 Task: Reply All to email with the signature Dana Mitchell with the subject 'Shipping confirmation' from softage.1@softage.net with the message 'Can you provide me with a list of the project stakeholders and their roles?'
Action: Mouse scrolled (843, 404) with delta (0, 0)
Screenshot: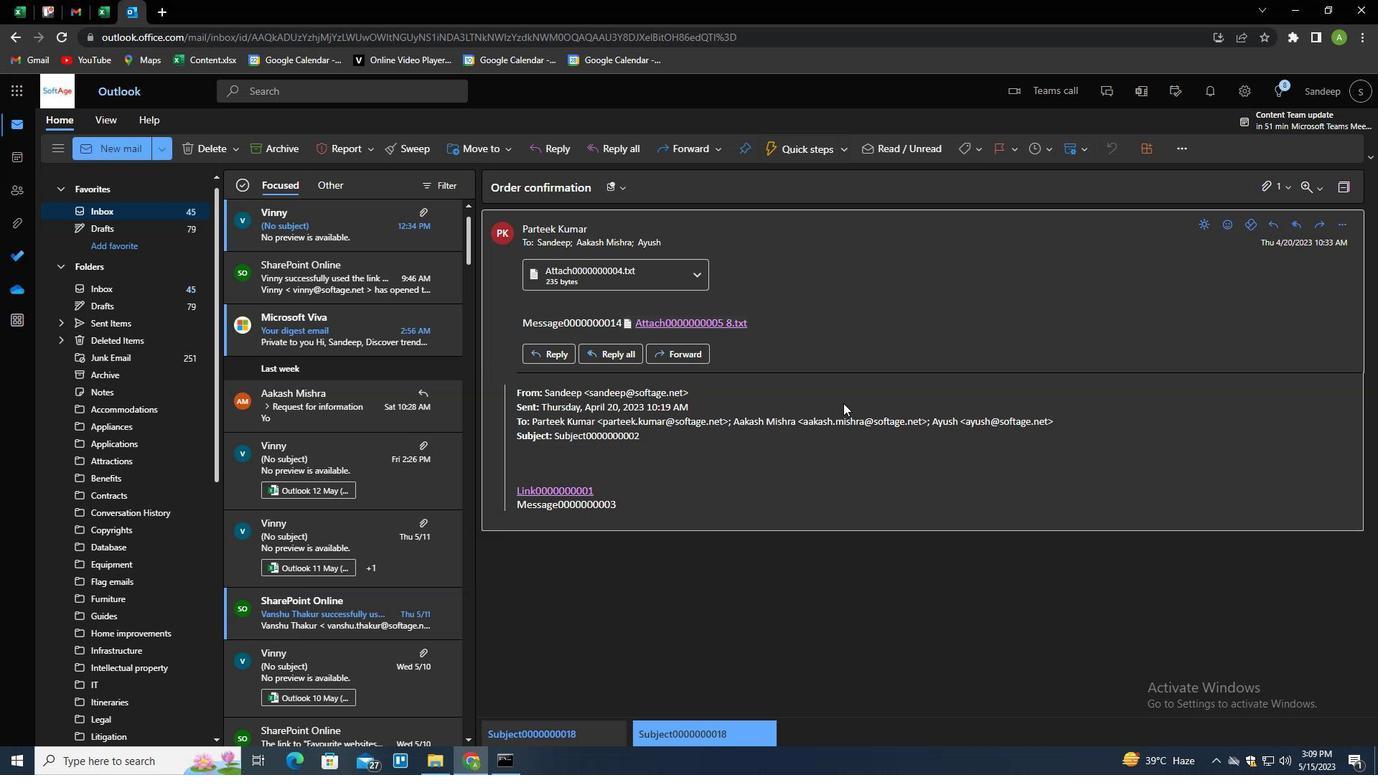 
Action: Mouse moved to (1341, 221)
Screenshot: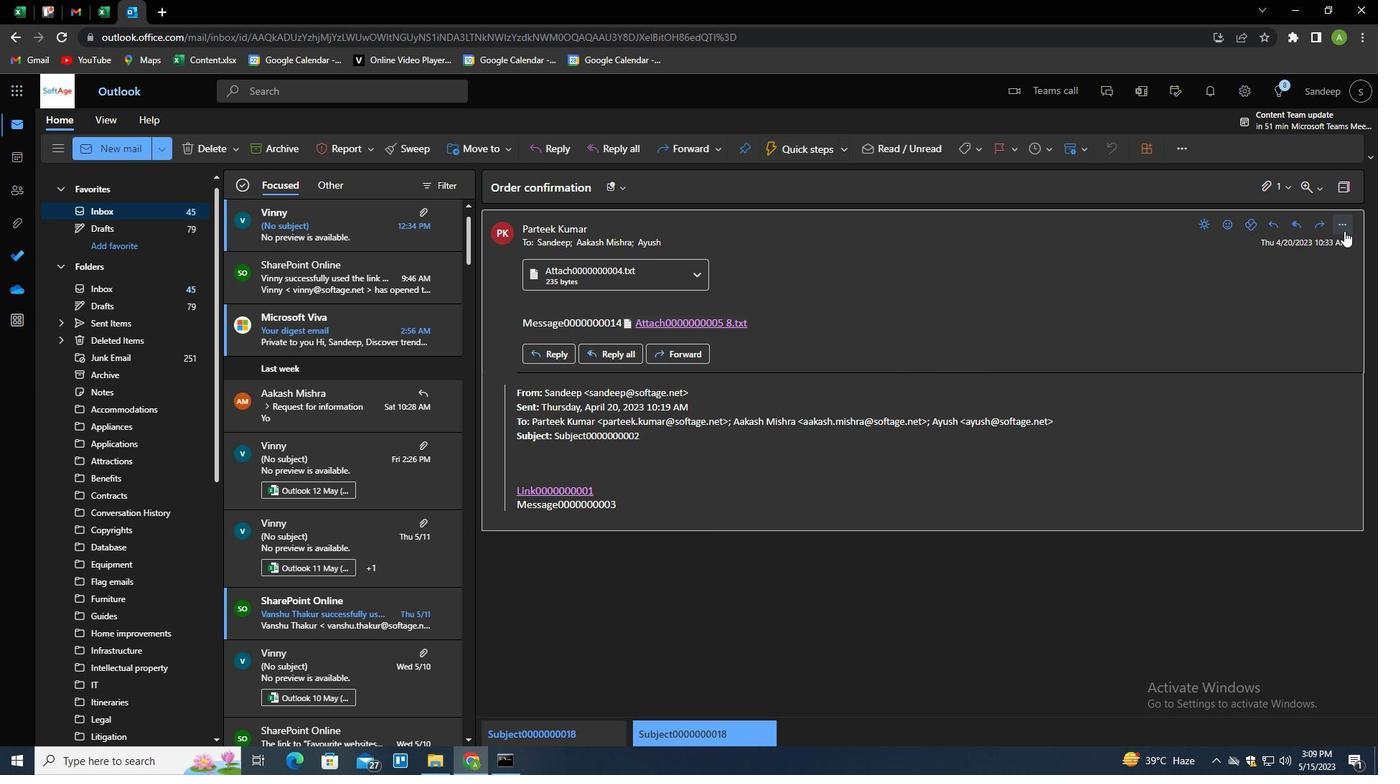 
Action: Mouse pressed left at (1341, 221)
Screenshot: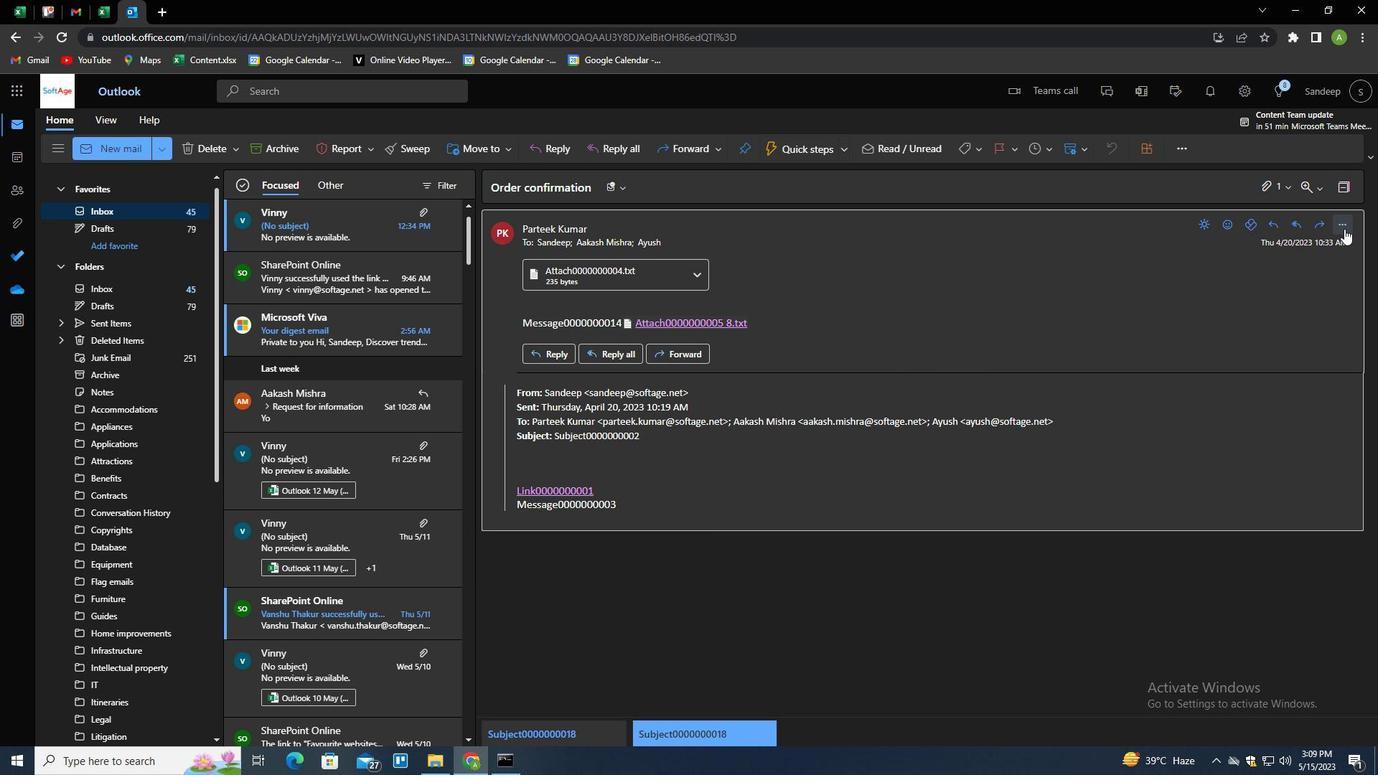 
Action: Mouse moved to (1278, 267)
Screenshot: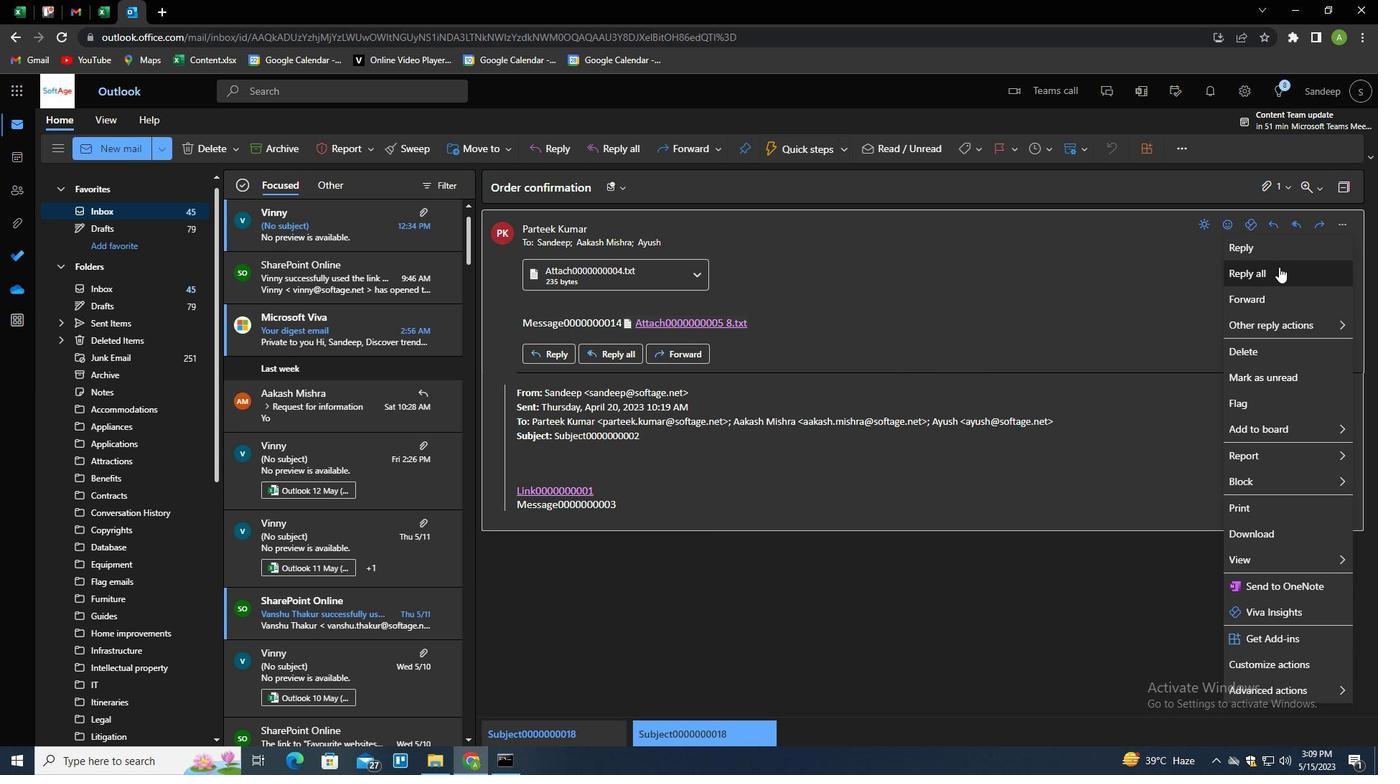 
Action: Mouse pressed left at (1278, 267)
Screenshot: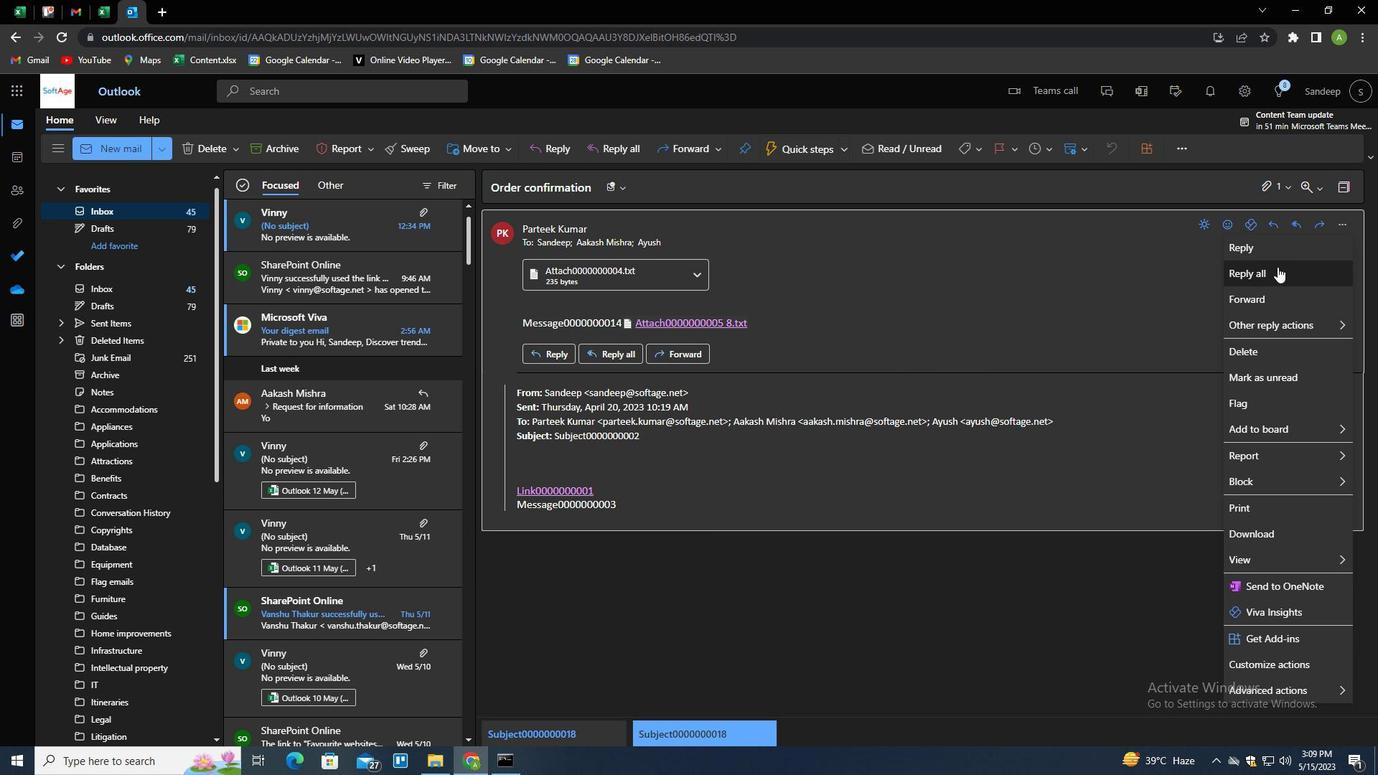 
Action: Mouse moved to (972, 149)
Screenshot: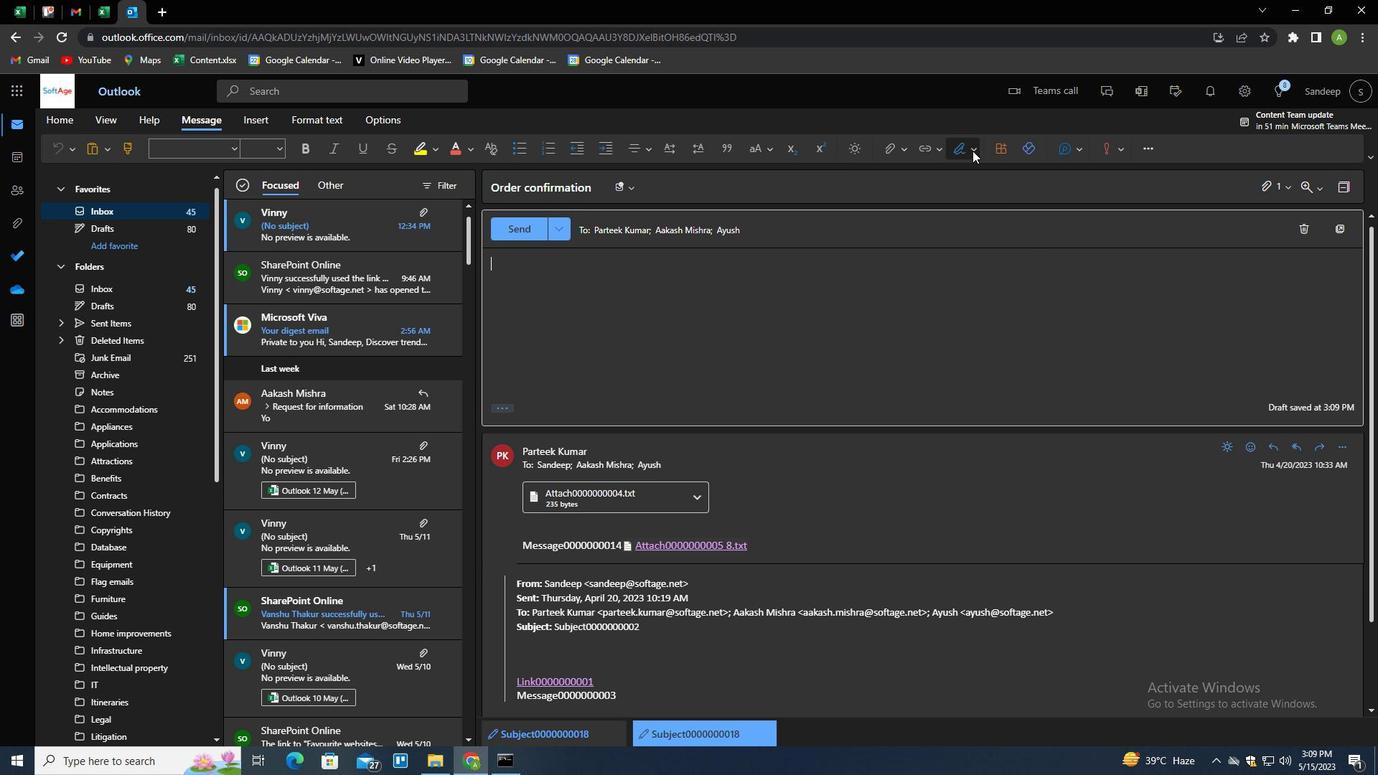 
Action: Mouse pressed left at (972, 149)
Screenshot: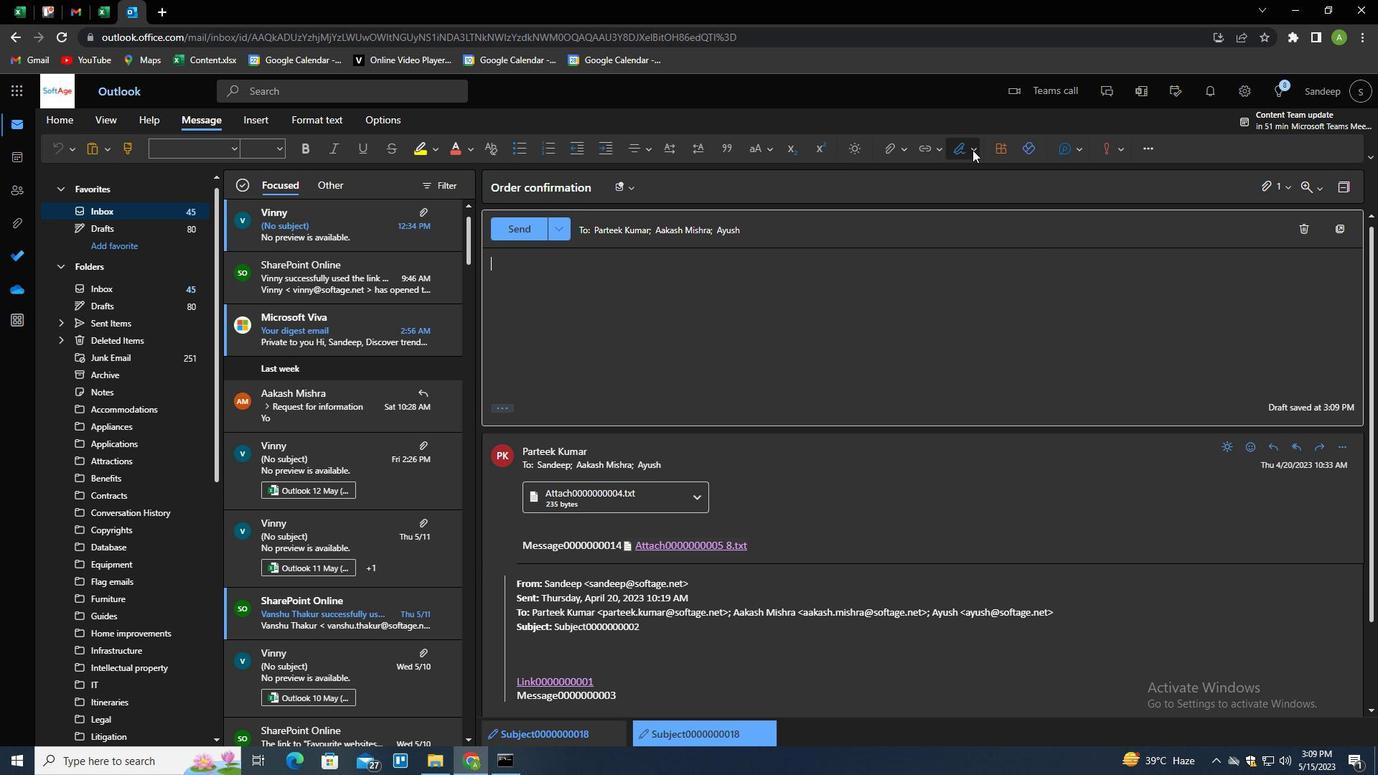 
Action: Mouse moved to (936, 208)
Screenshot: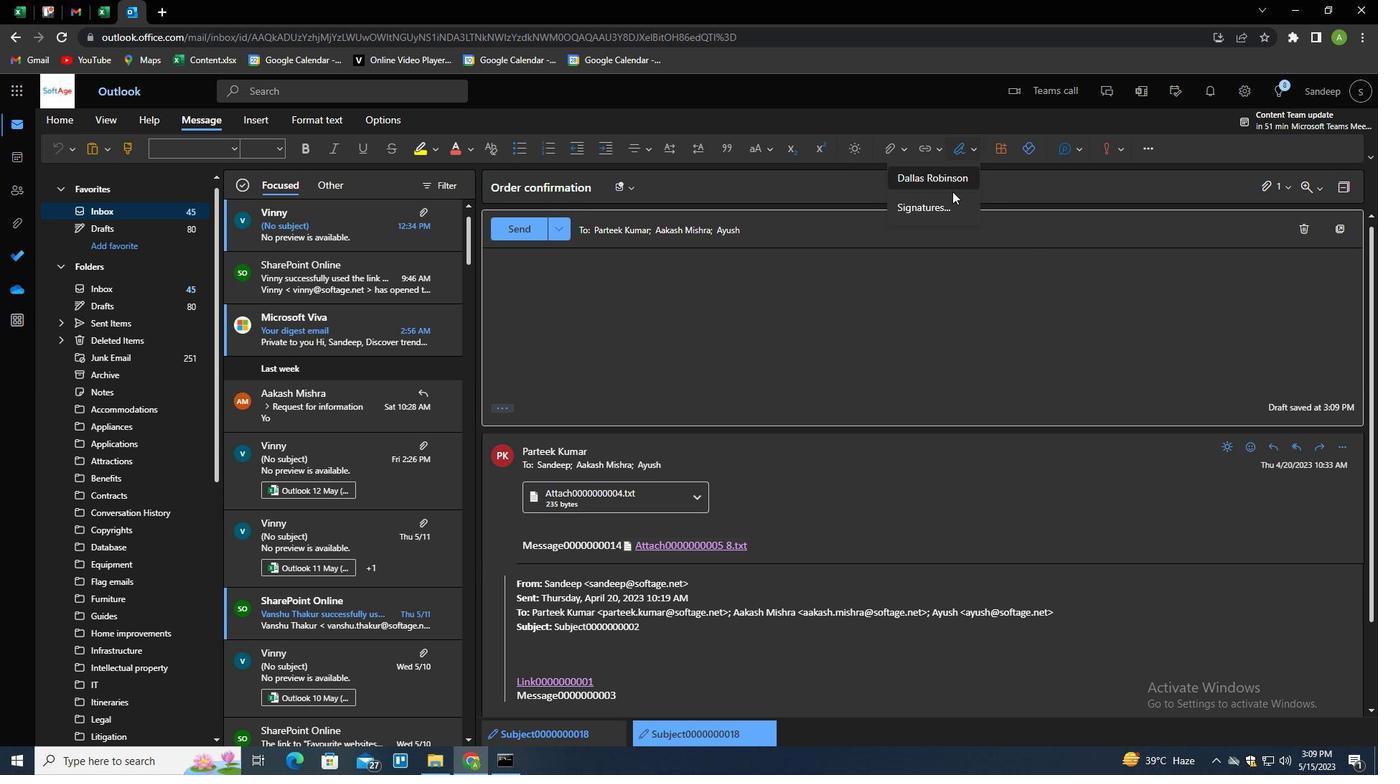
Action: Mouse pressed left at (936, 208)
Screenshot: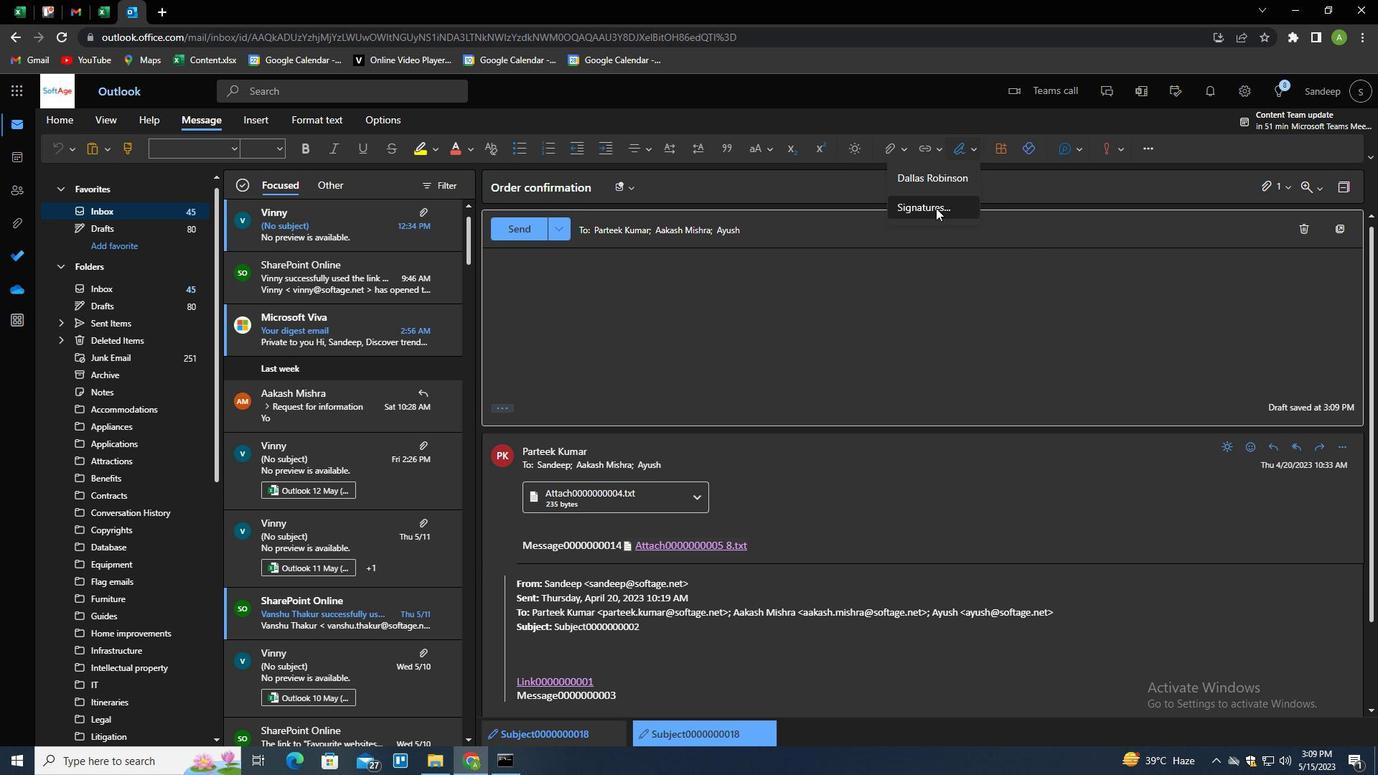
Action: Mouse moved to (970, 261)
Screenshot: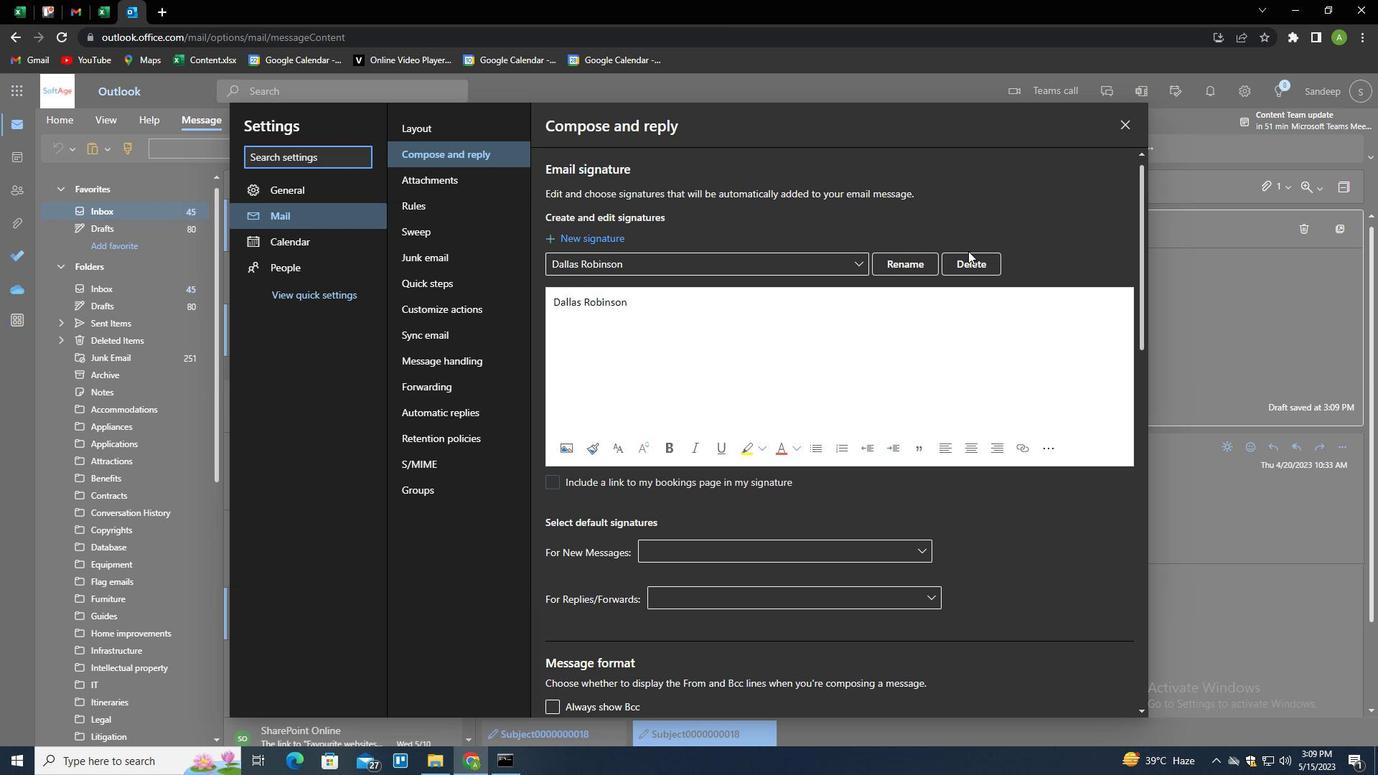 
Action: Mouse pressed left at (970, 261)
Screenshot: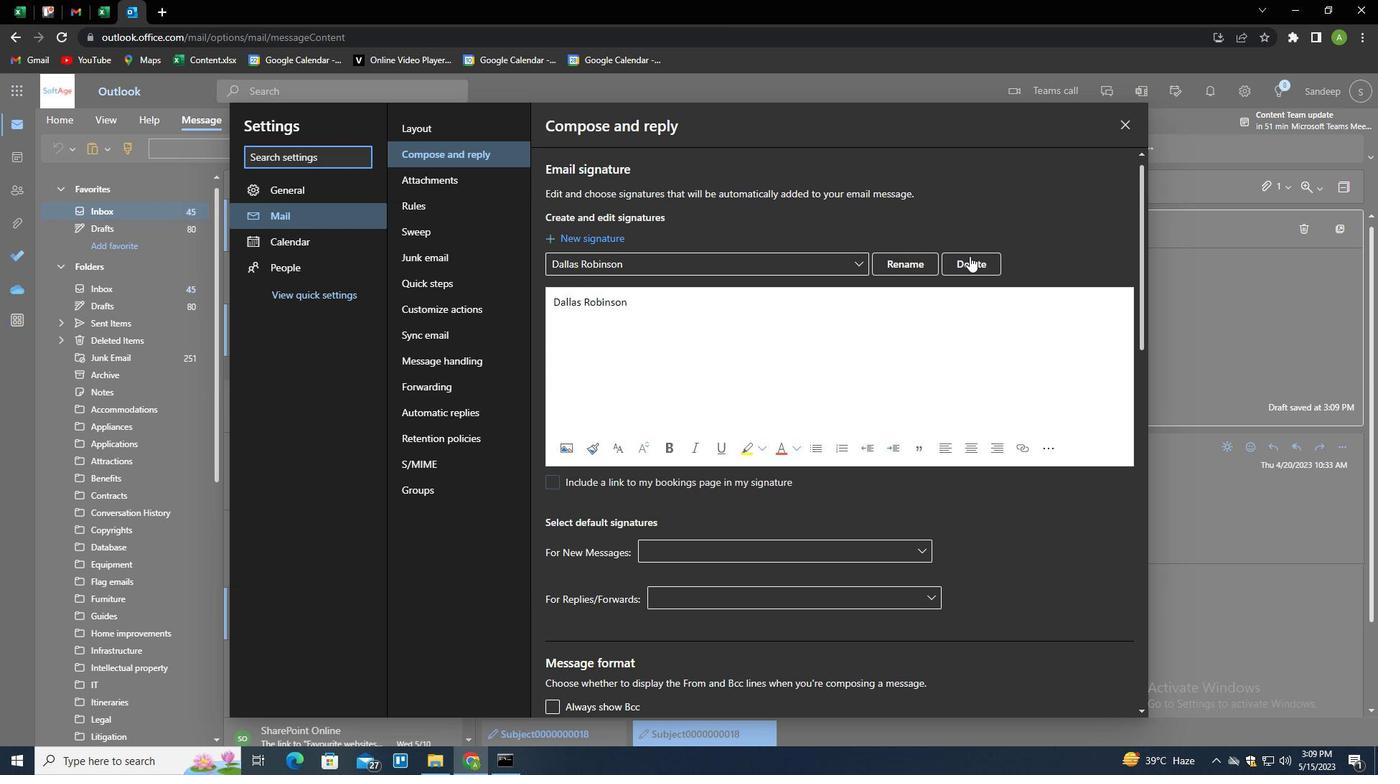 
Action: Mouse moved to (965, 263)
Screenshot: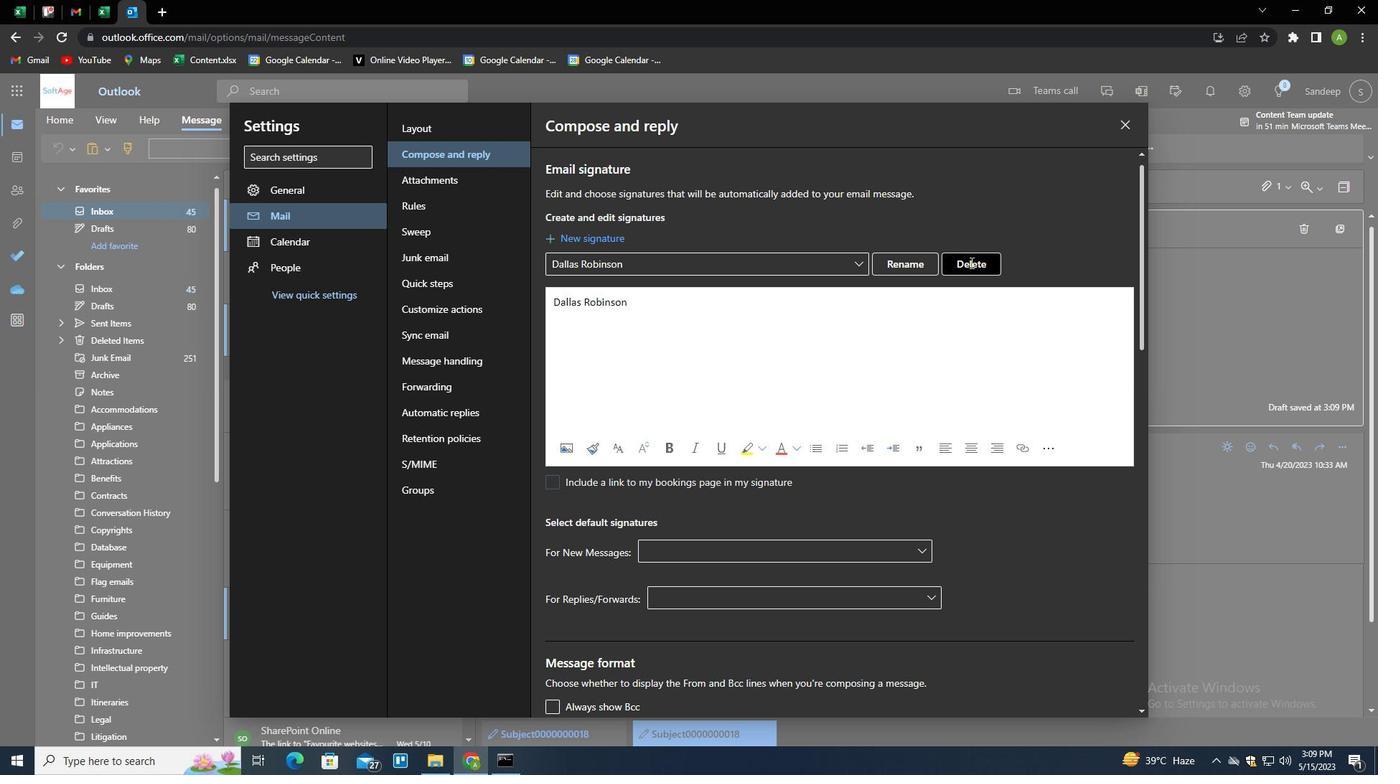 
Action: Mouse pressed left at (965, 263)
Screenshot: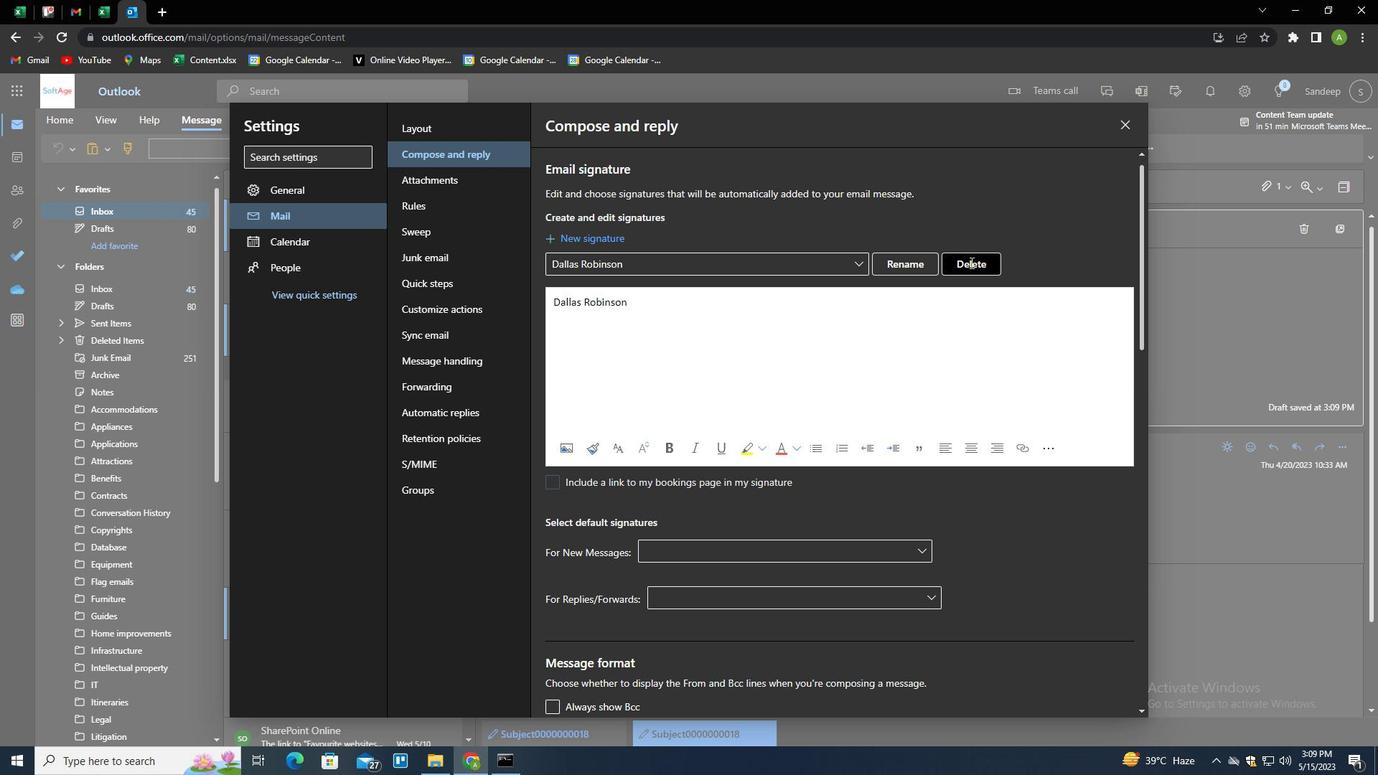 
Action: Mouse moved to (963, 262)
Screenshot: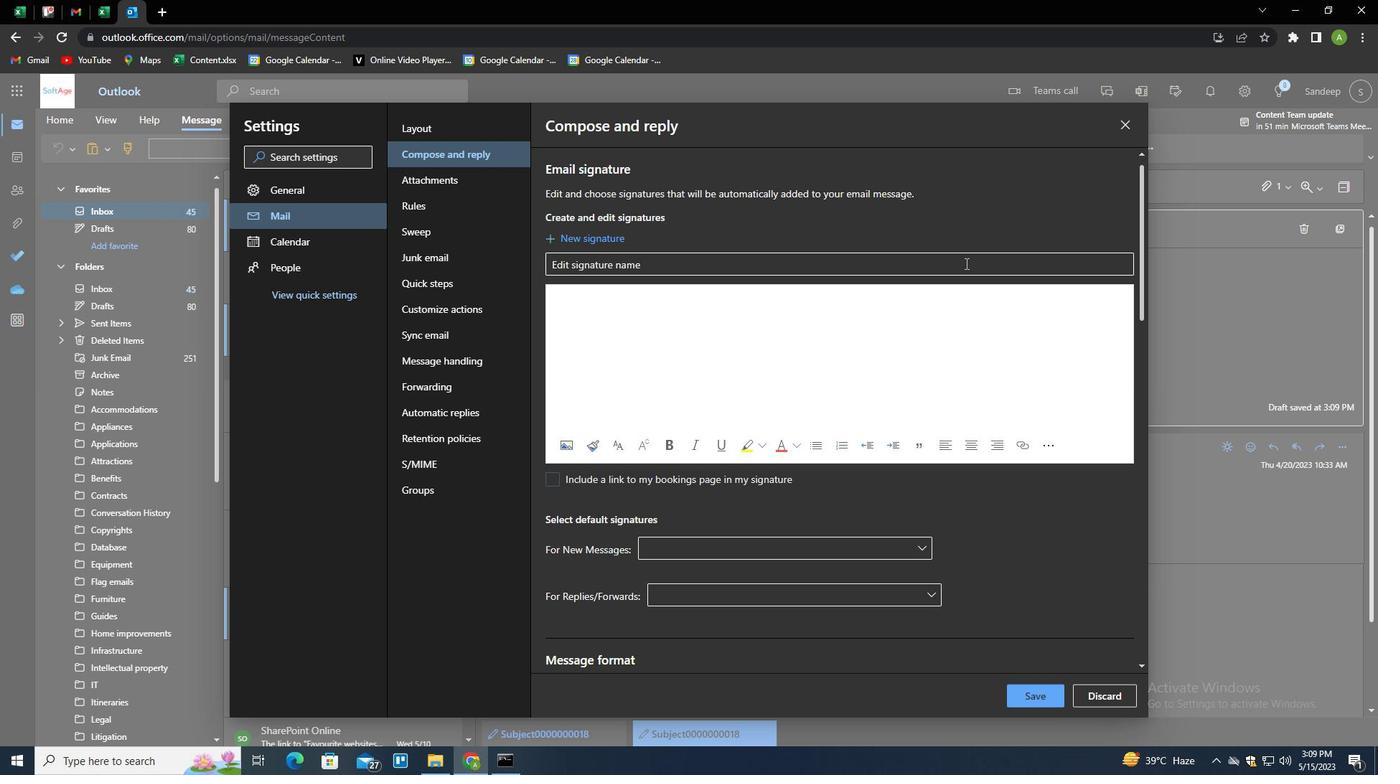 
Action: Key pressed <Key.shift>
Screenshot: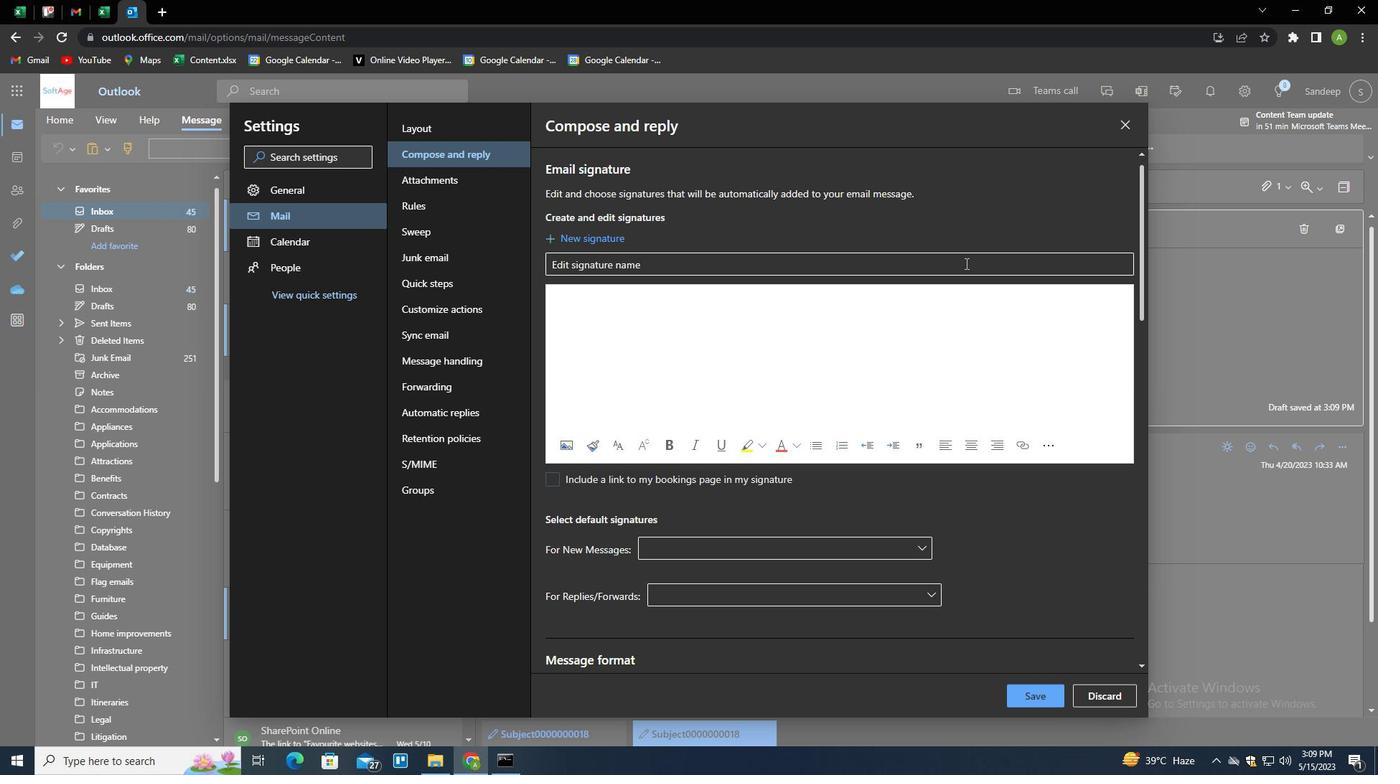 
Action: Mouse moved to (962, 262)
Screenshot: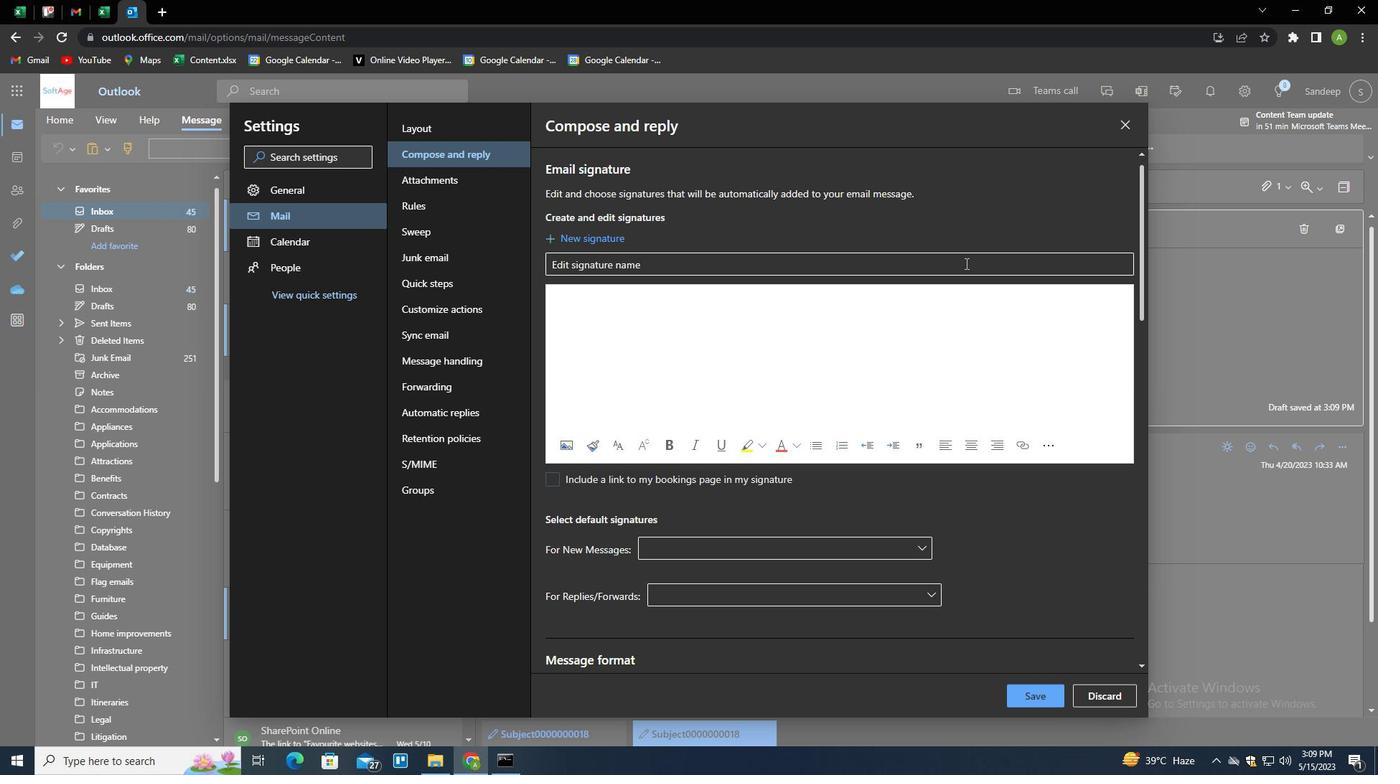 
Action: Key pressed DANA<Key.space><Key.shift>MITCHELL<Key.tab><Key.shift>DANA<Key.space><Key.shift>MITCHELL
Screenshot: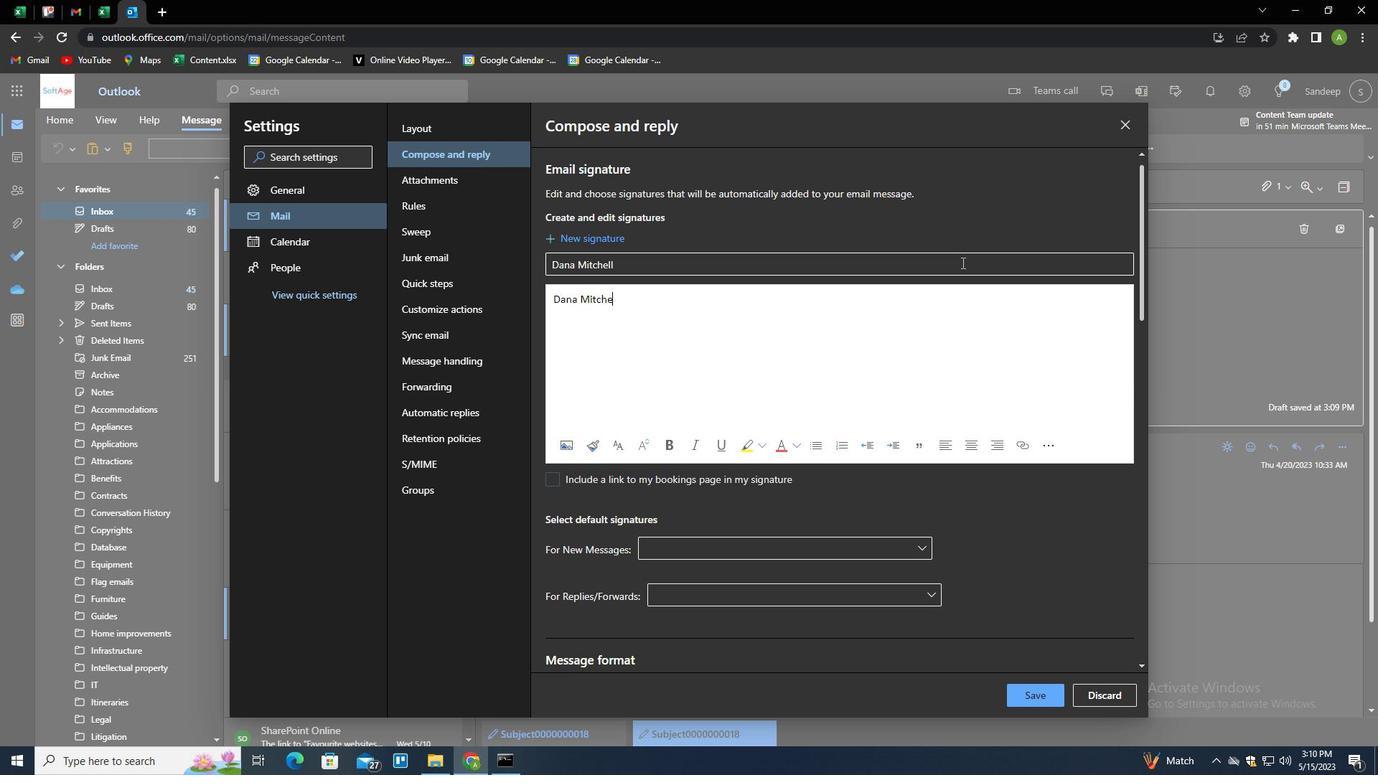 
Action: Mouse moved to (1038, 692)
Screenshot: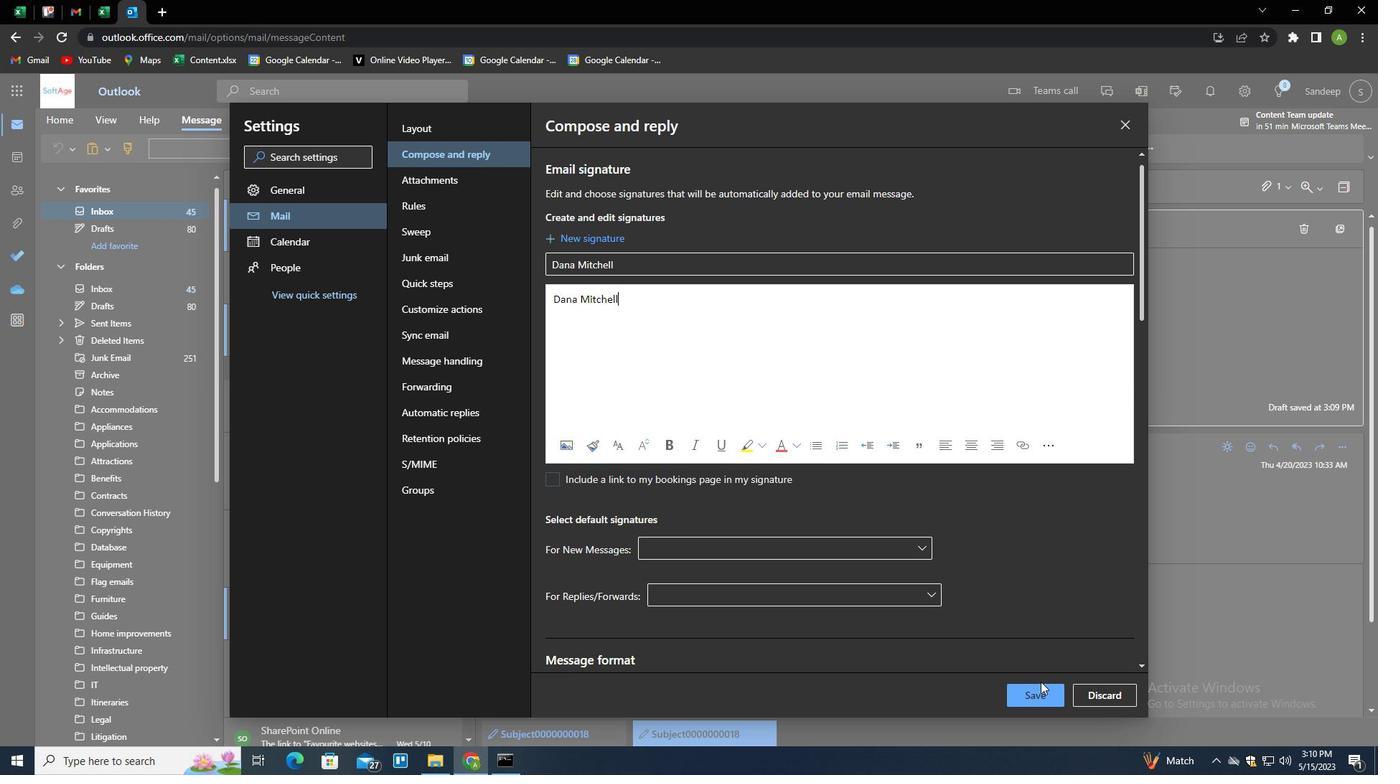 
Action: Mouse pressed left at (1038, 692)
Screenshot: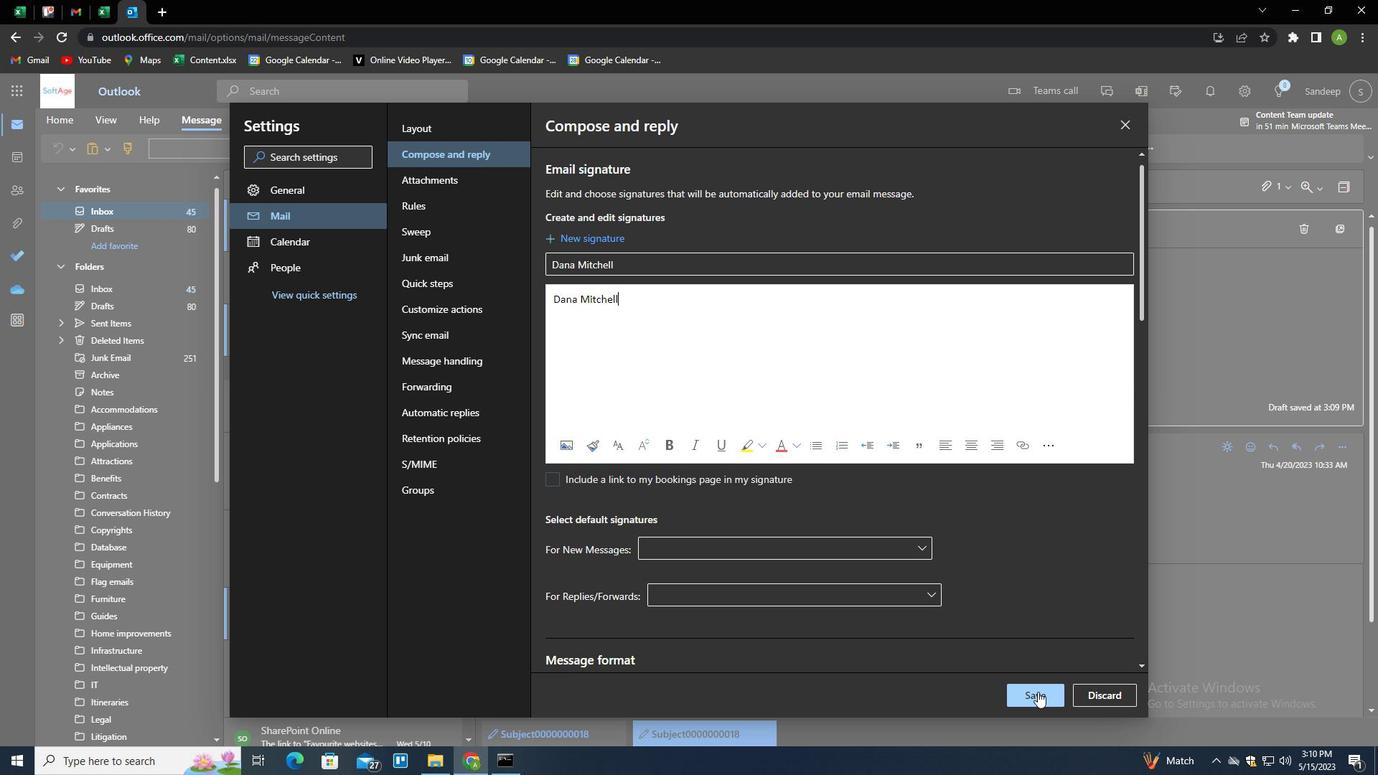 
Action: Mouse moved to (1223, 331)
Screenshot: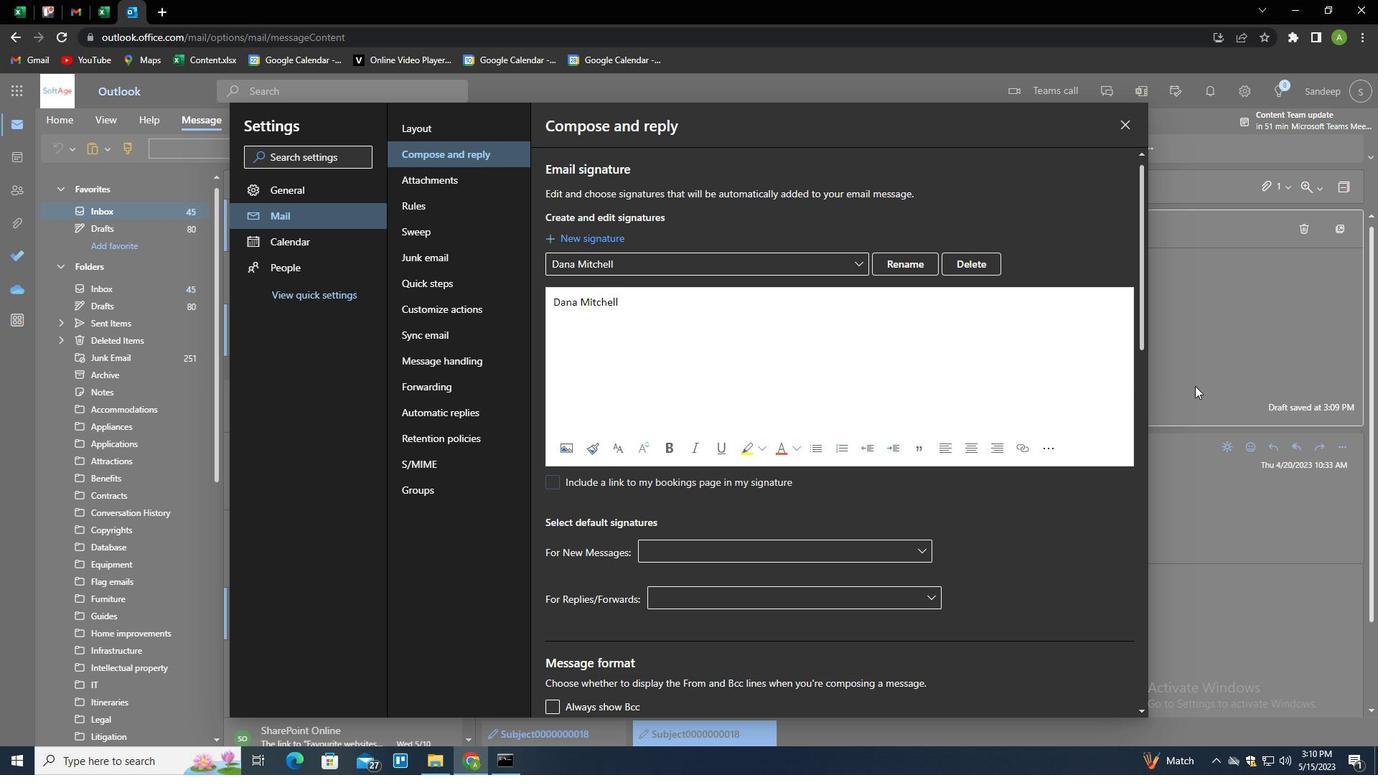 
Action: Mouse pressed left at (1223, 331)
Screenshot: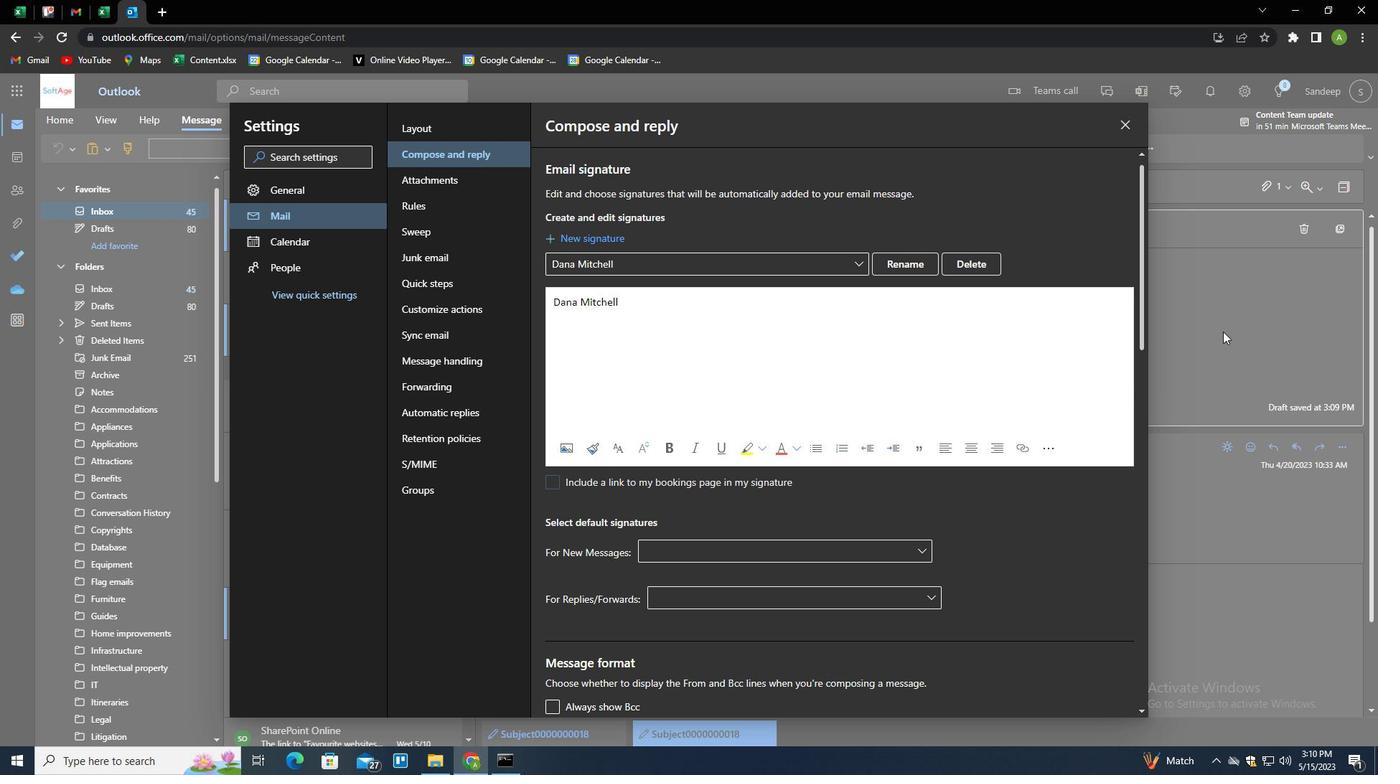 
Action: Mouse moved to (511, 404)
Screenshot: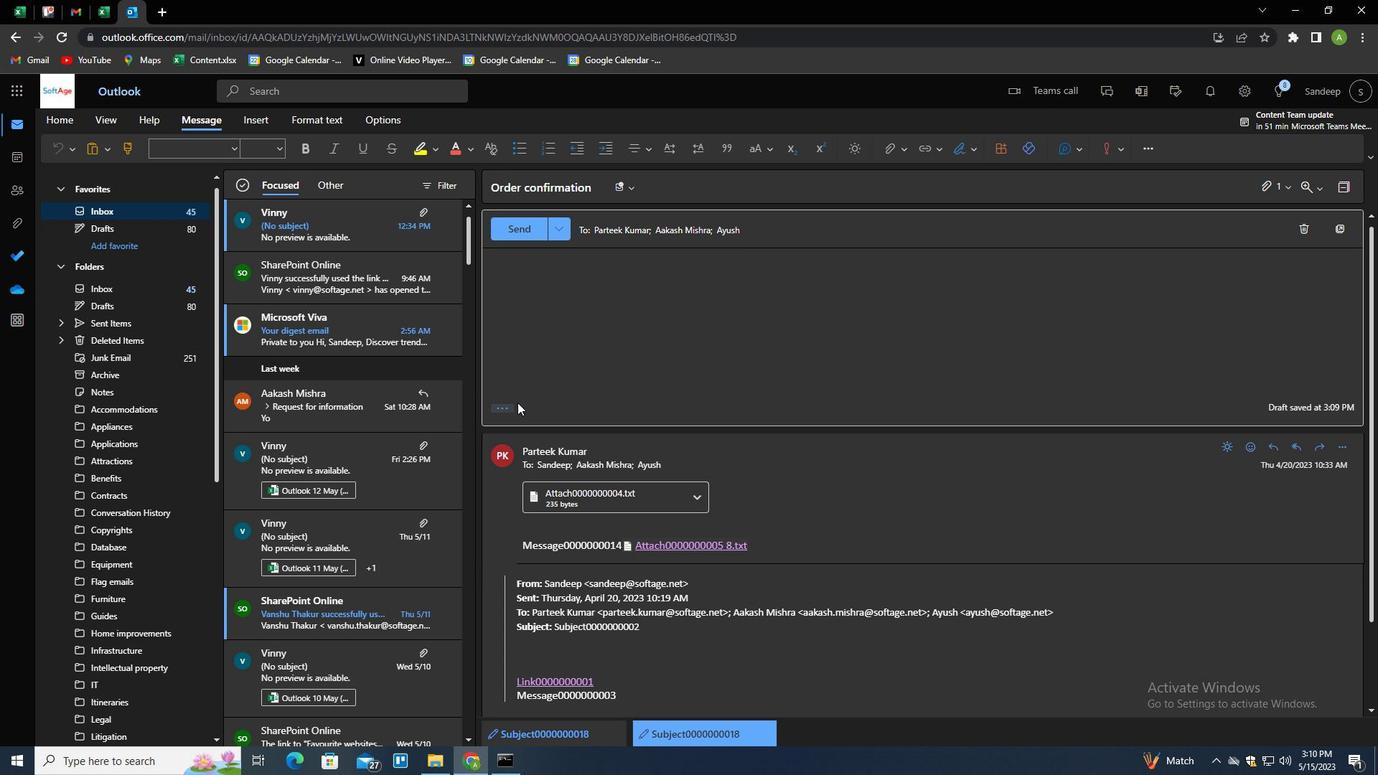 
Action: Mouse pressed left at (511, 404)
Screenshot: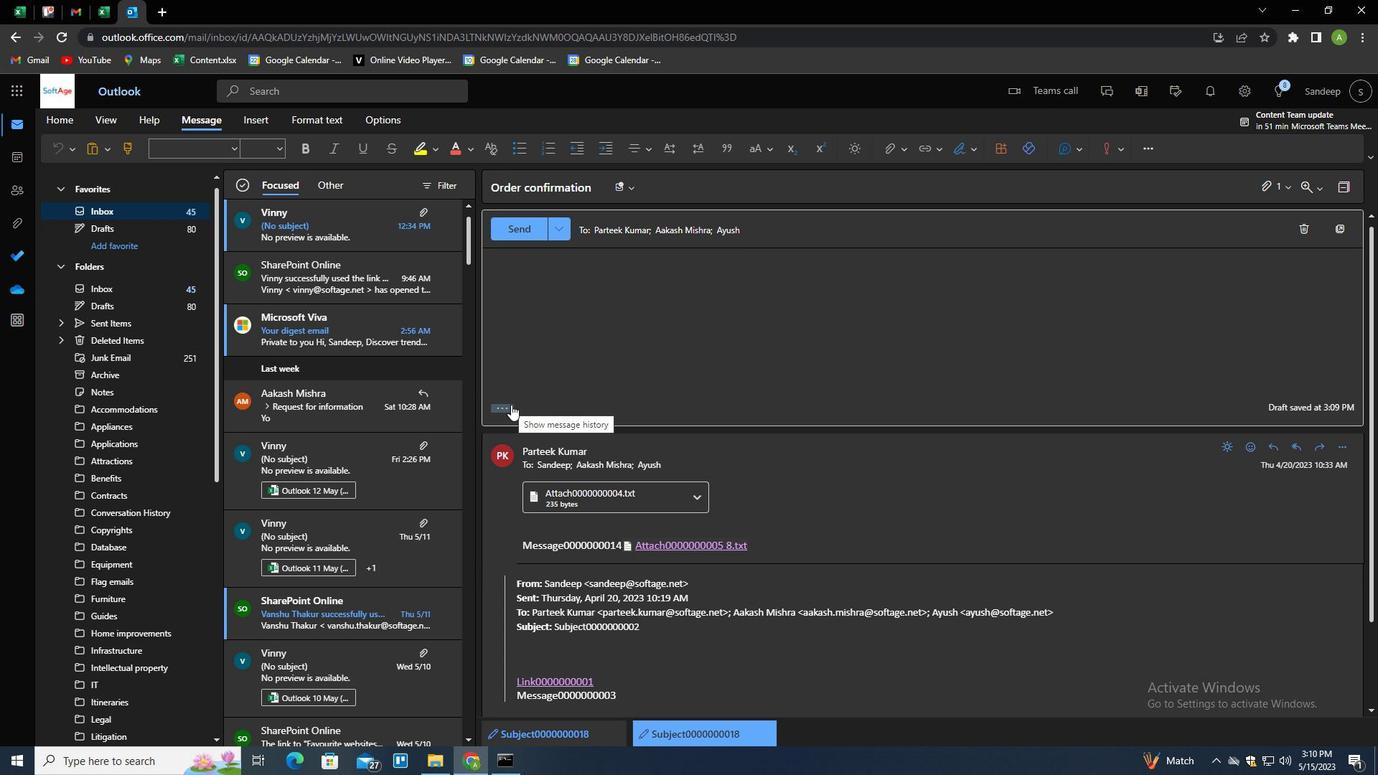
Action: Mouse moved to (965, 147)
Screenshot: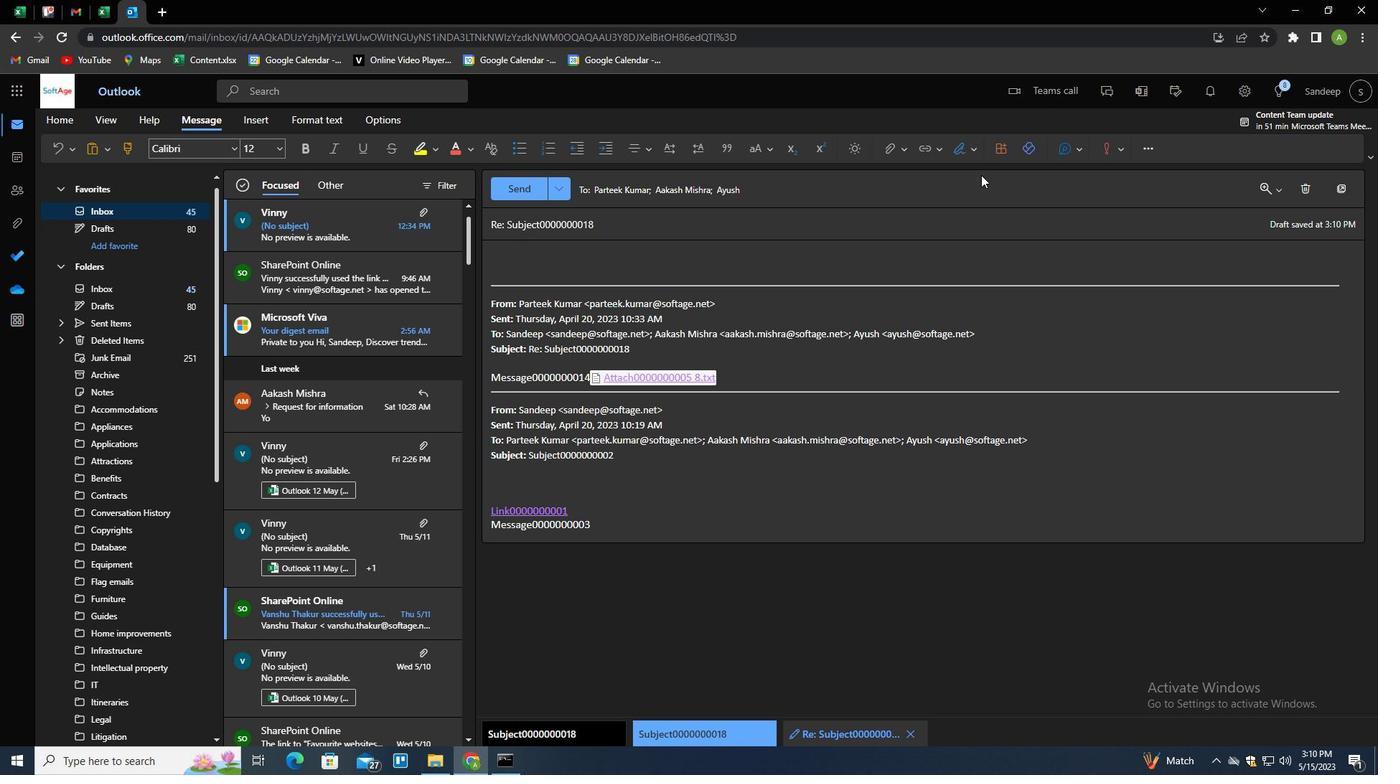 
Action: Mouse pressed left at (965, 147)
Screenshot: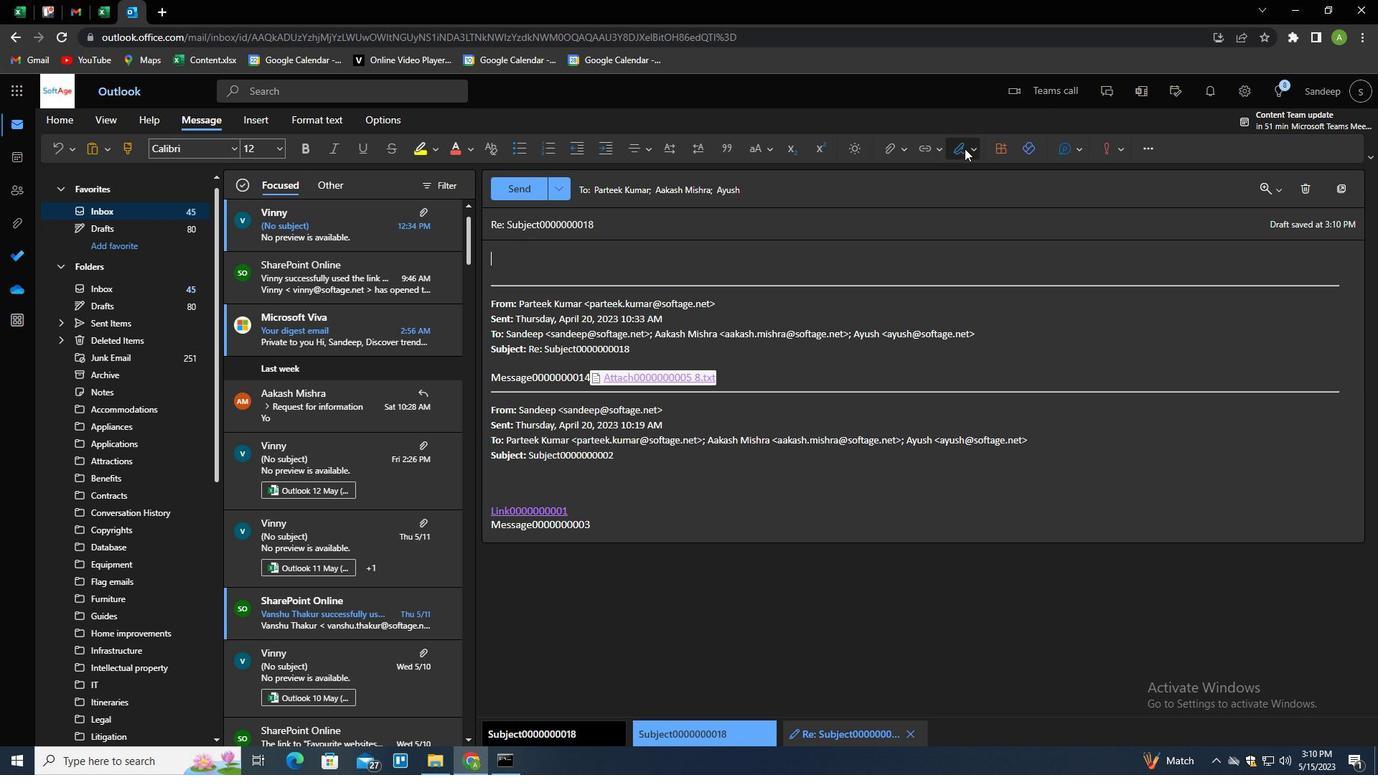 
Action: Mouse moved to (955, 178)
Screenshot: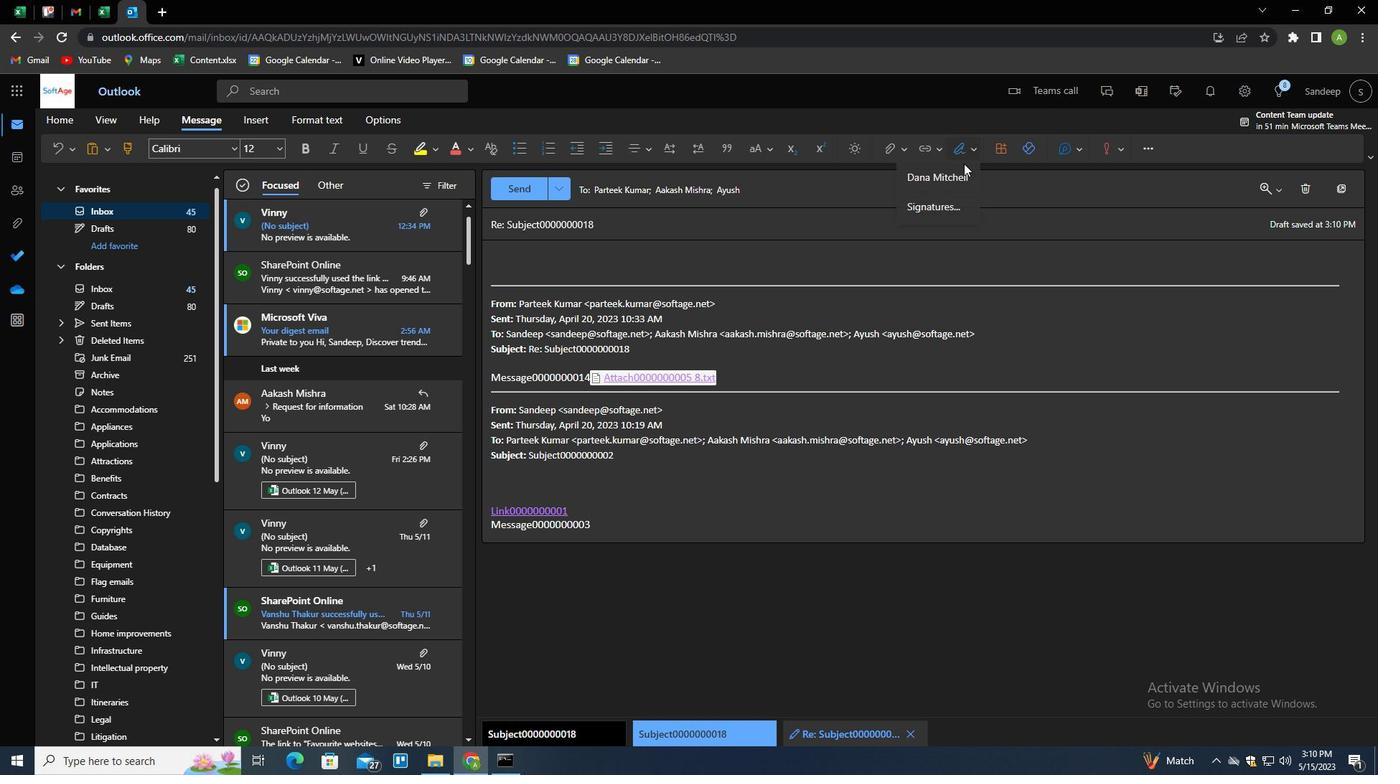 
Action: Mouse pressed left at (955, 178)
Screenshot: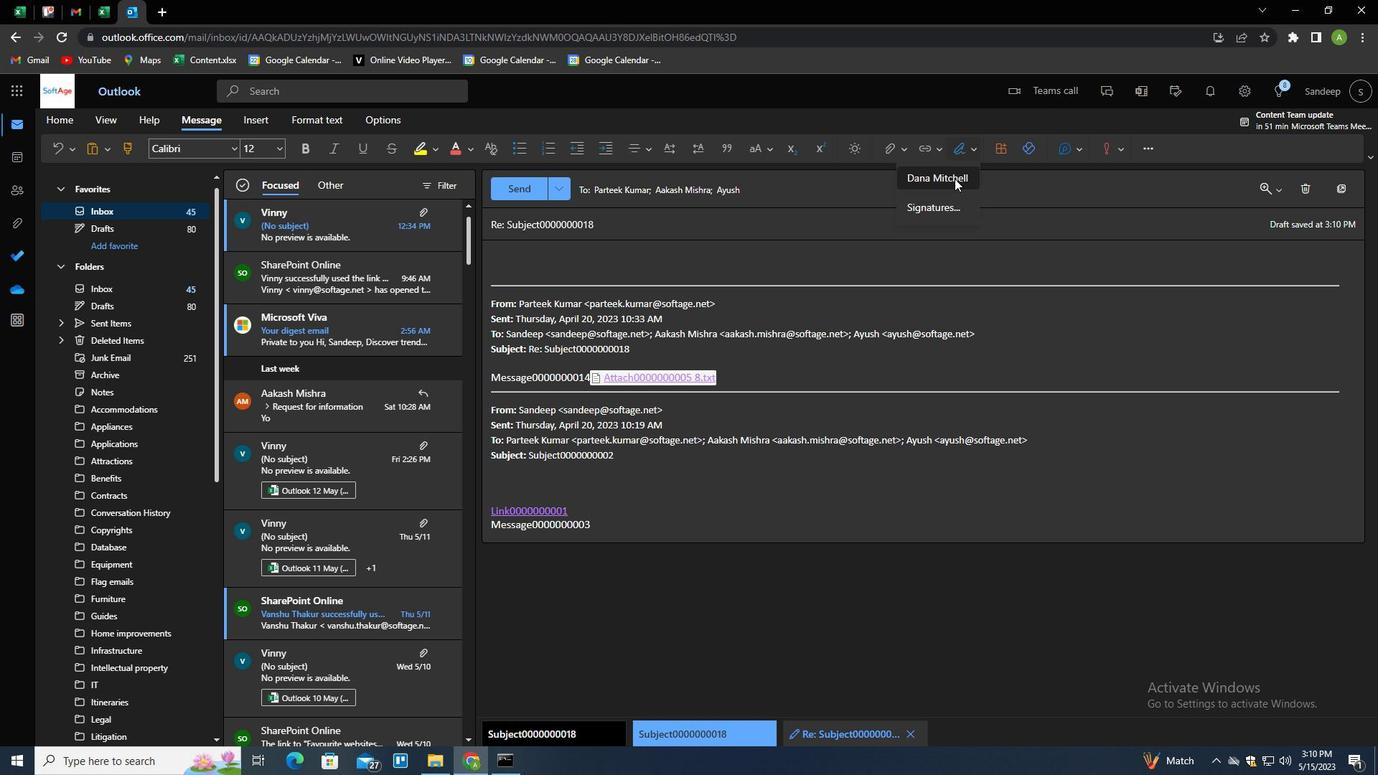
Action: Mouse moved to (585, 224)
Screenshot: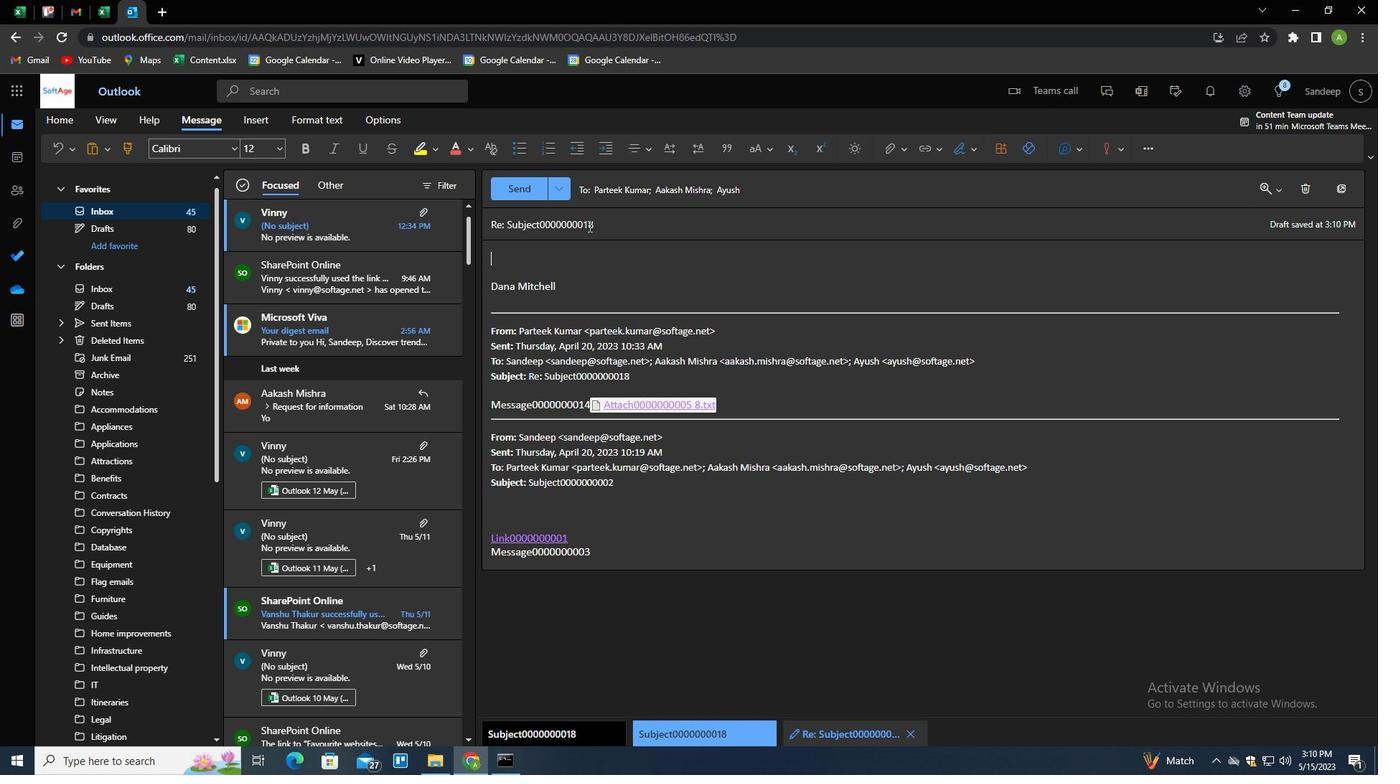 
Action: Mouse pressed left at (585, 224)
Screenshot: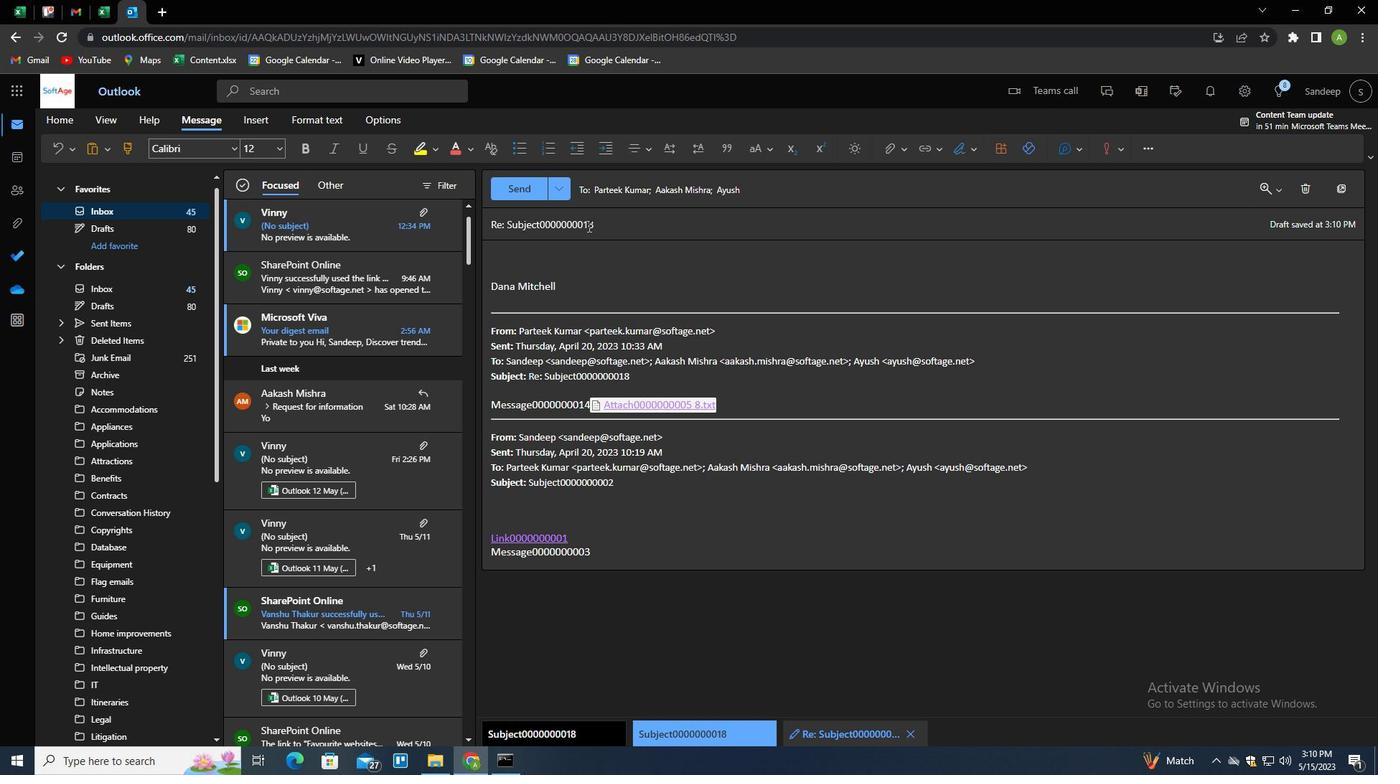 
Action: Mouse pressed left at (585, 224)
Screenshot: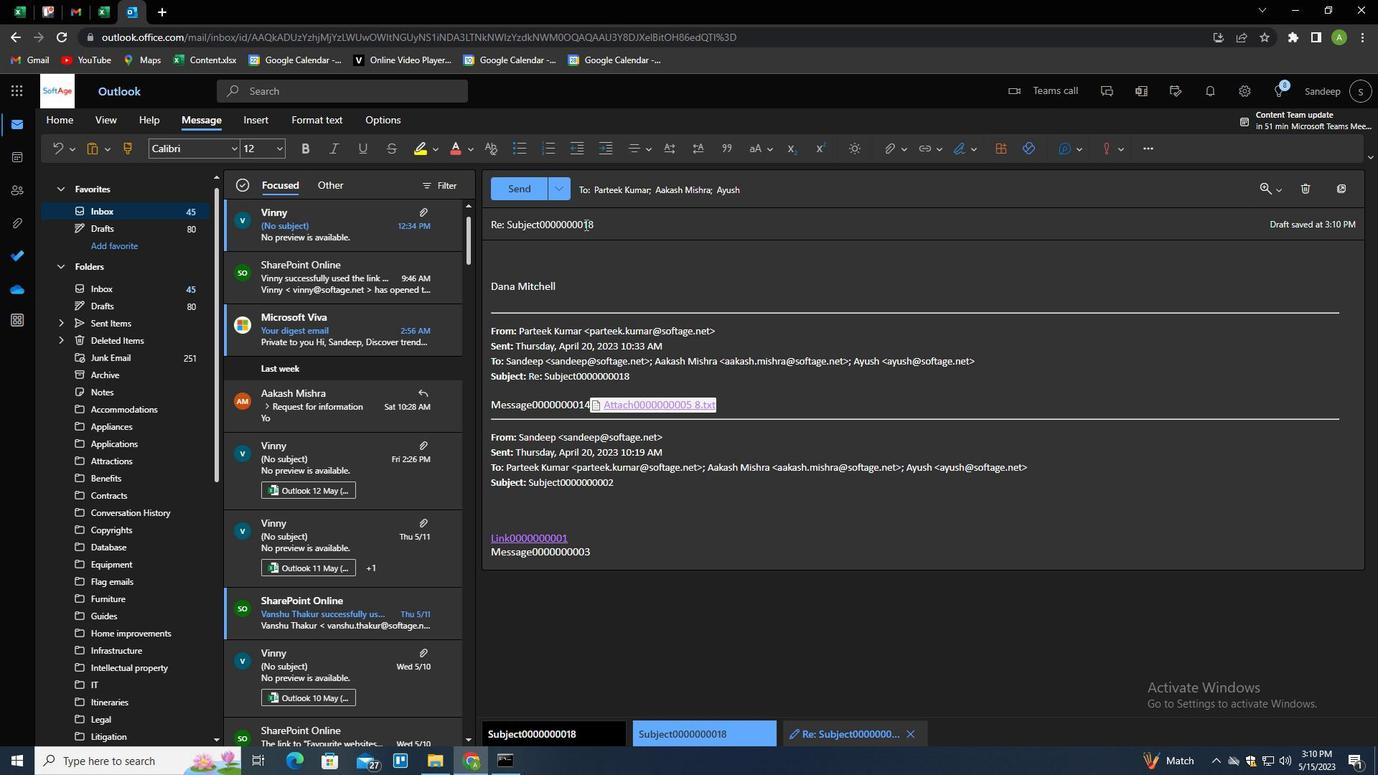 
Action: Mouse pressed left at (585, 224)
Screenshot: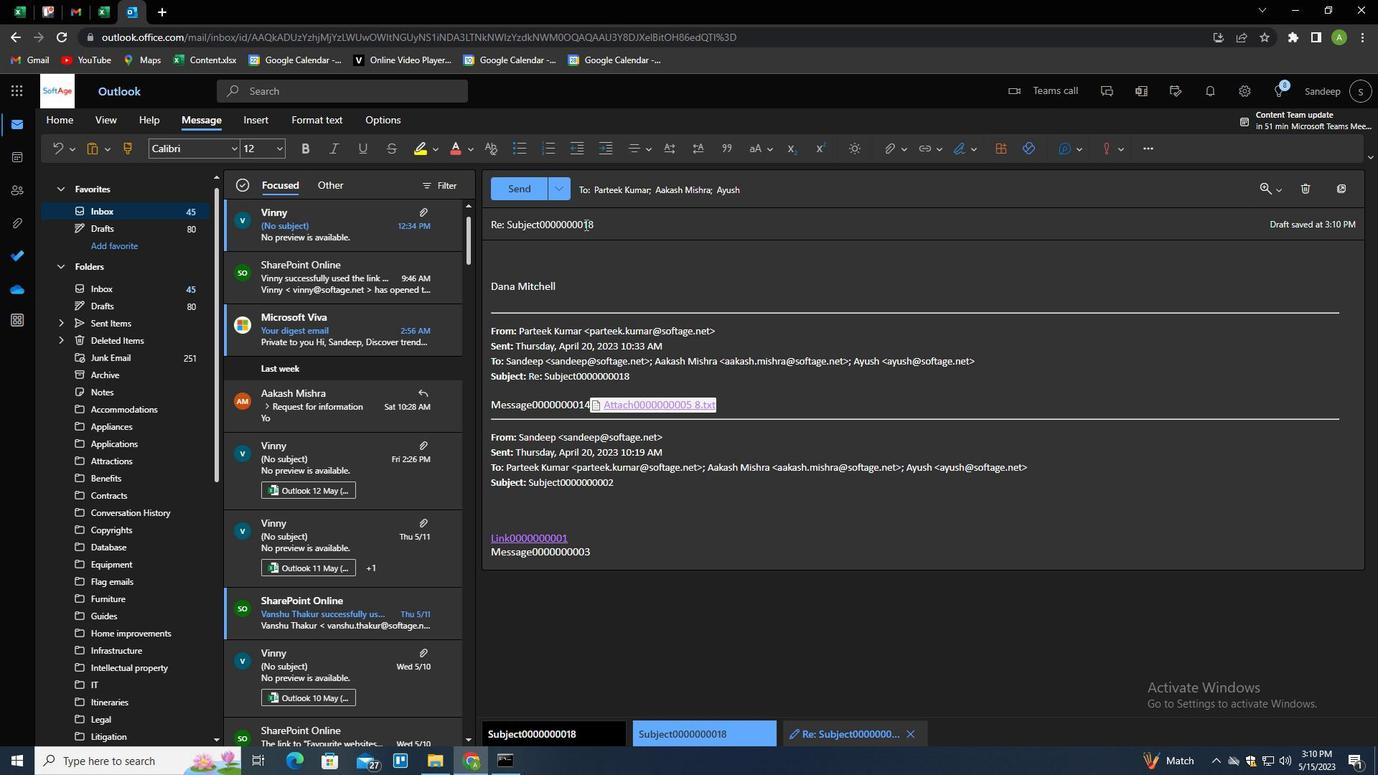 
Action: Key pressed <Key.shift>D<Key.backspace><Key.shift>SHIPPING<Key.space>CONFIRMATION
Screenshot: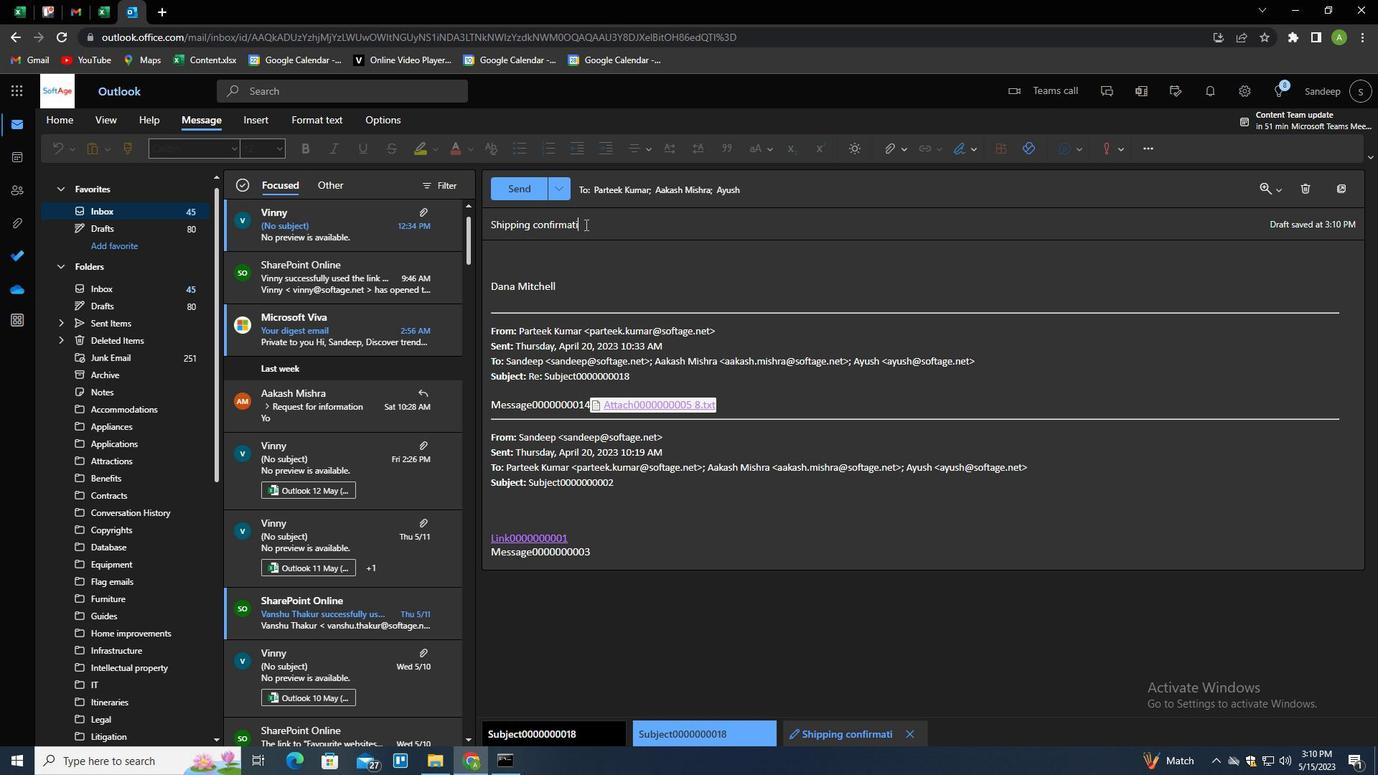 
Action: Mouse moved to (632, 233)
Screenshot: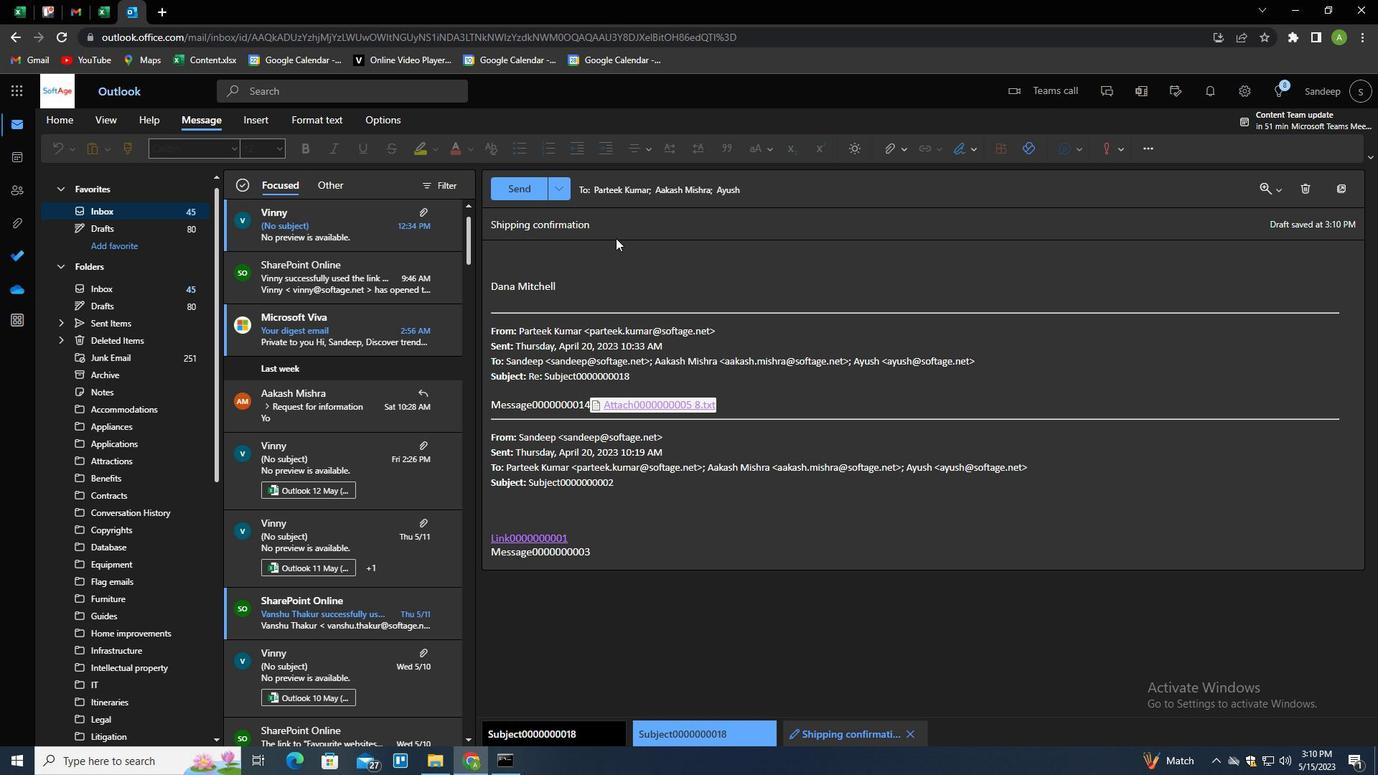 
Action: Key pressed <Key.tab><Key.shift>CAN<Key.space>YOU<Key.space>PROVIDE<Key.space>ME<Key.space>WITH<Key.space>A<Key.space>LIST<Key.space>OF<Key.space>THE<Key.space>PROJECT<Key.space>STAKEHOLDERS<Key.space>AND<Key.space>THEIR<Key.space>ROLES<Key.shift>?
Screenshot: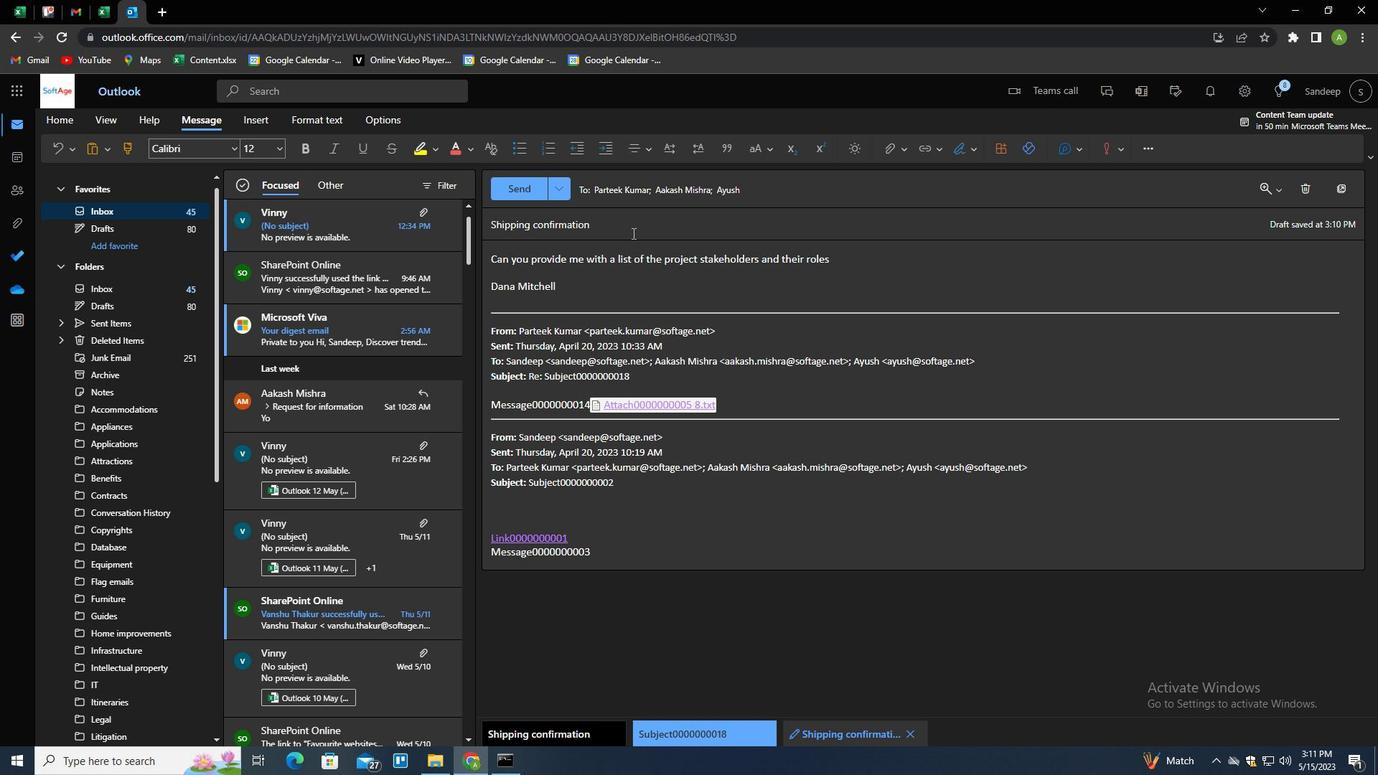 
Action: Mouse moved to (527, 184)
Screenshot: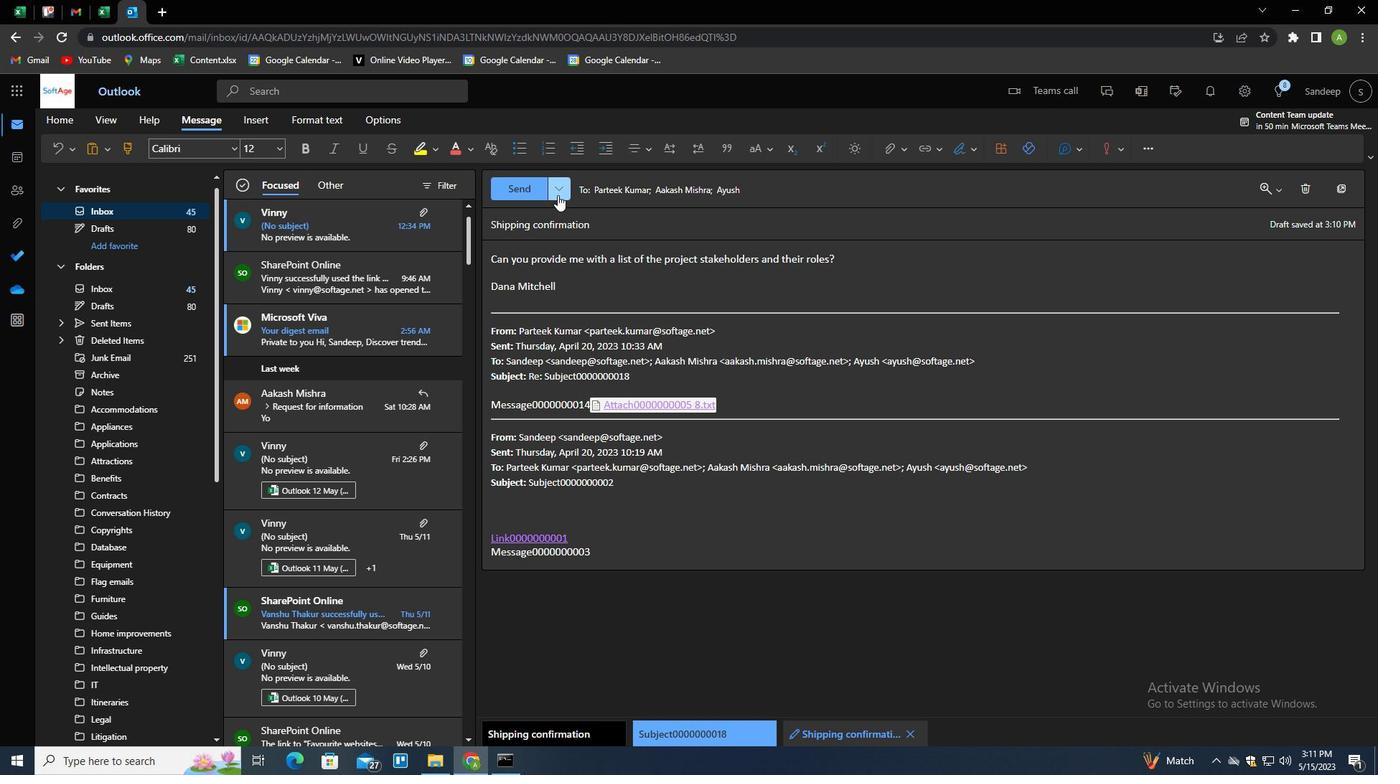 
Action: Mouse pressed left at (527, 184)
Screenshot: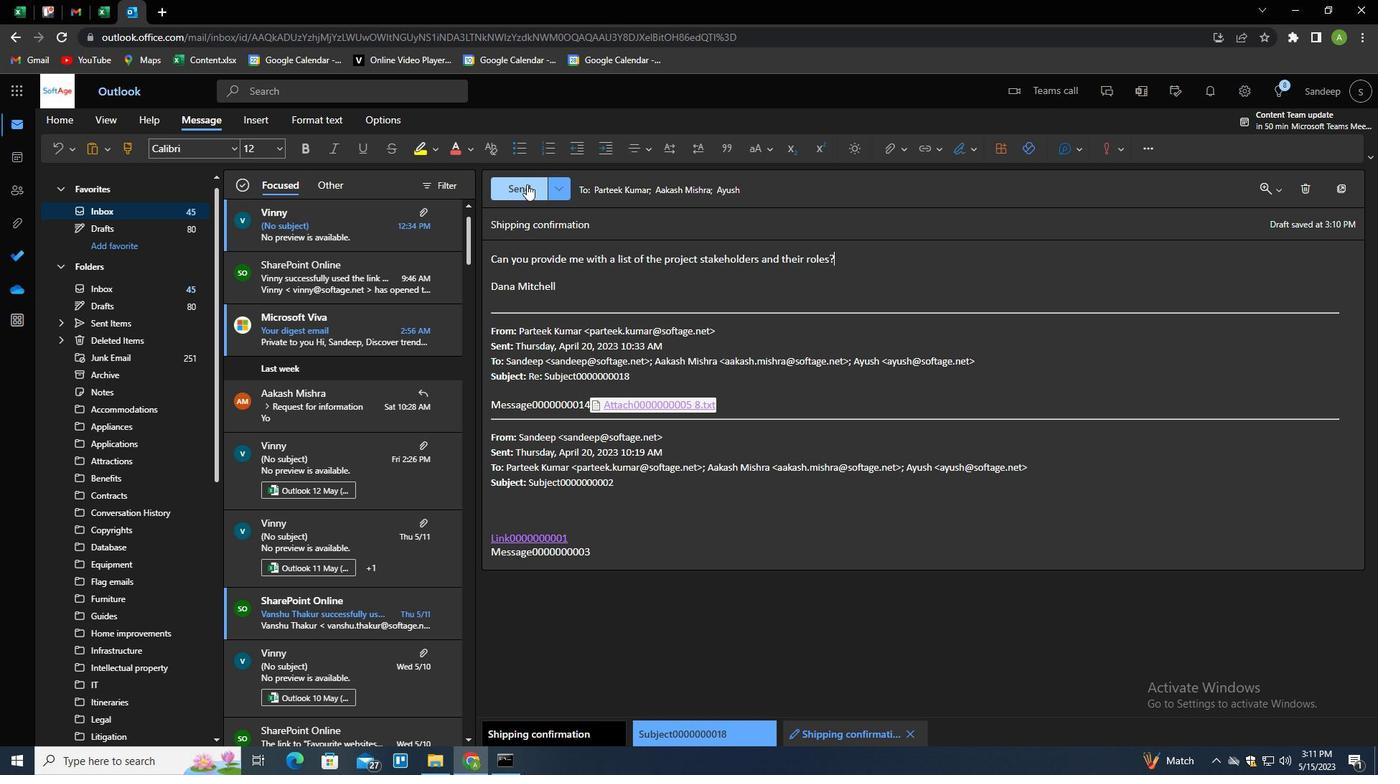 
